 Task: Generate a 3D plot of a parametric surface with contour lines.
Action: Mouse moved to (153, 71)
Screenshot: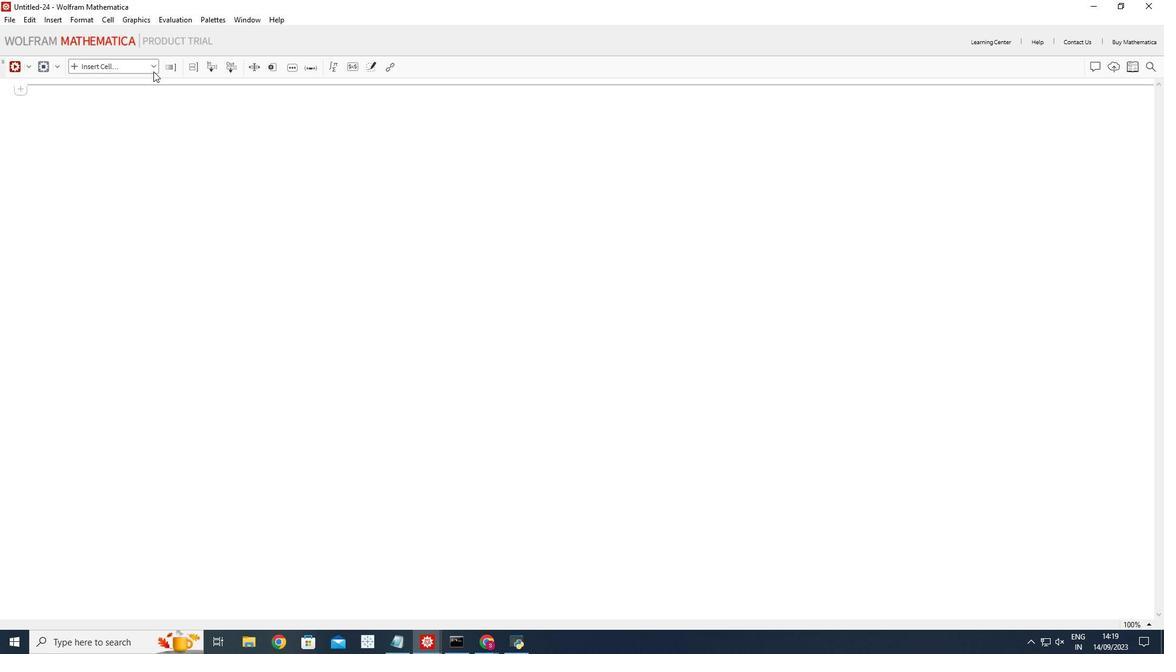 
Action: Mouse pressed left at (153, 71)
Screenshot: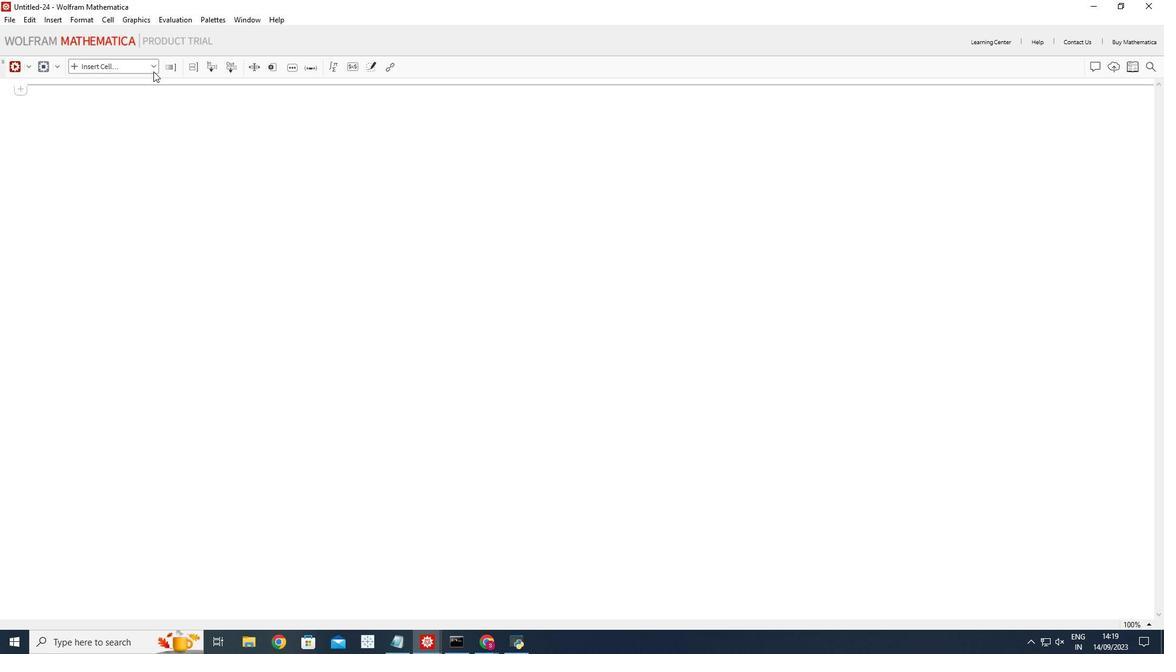 
Action: Mouse moved to (144, 90)
Screenshot: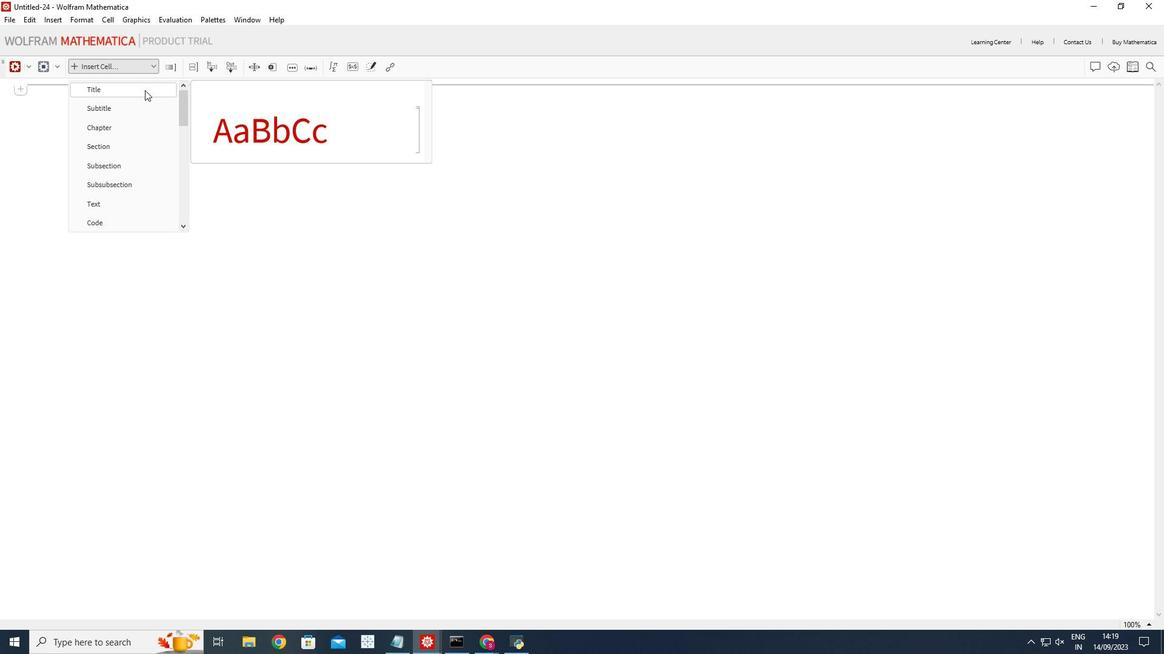 
Action: Mouse pressed left at (144, 90)
Screenshot: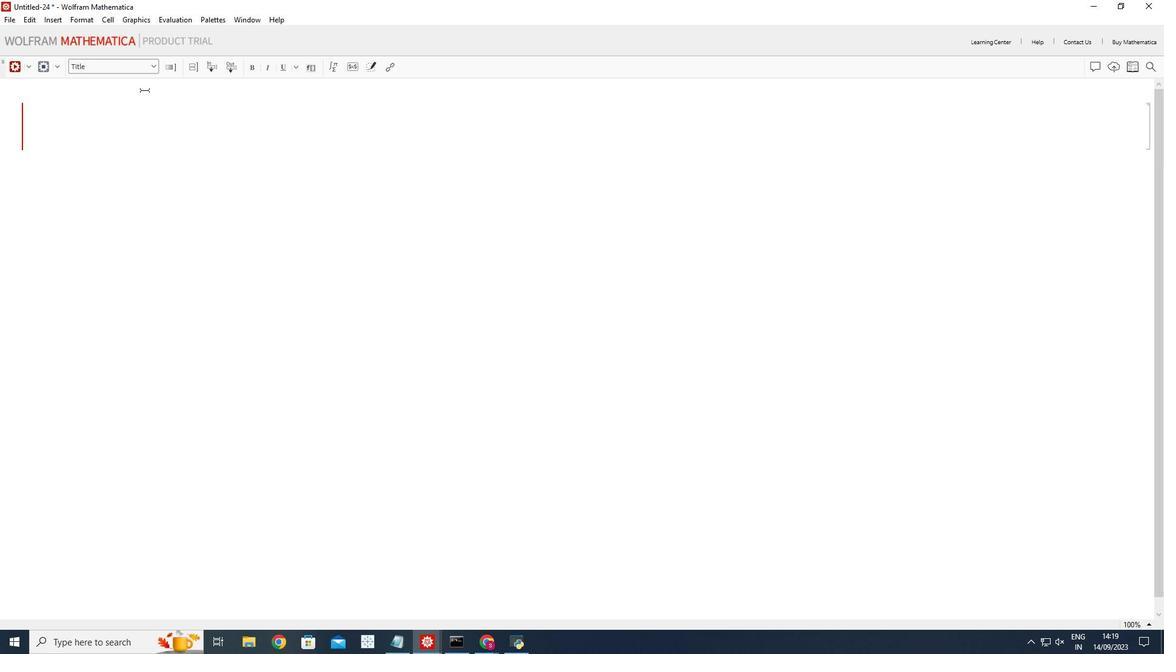 
Action: Mouse moved to (128, 116)
Screenshot: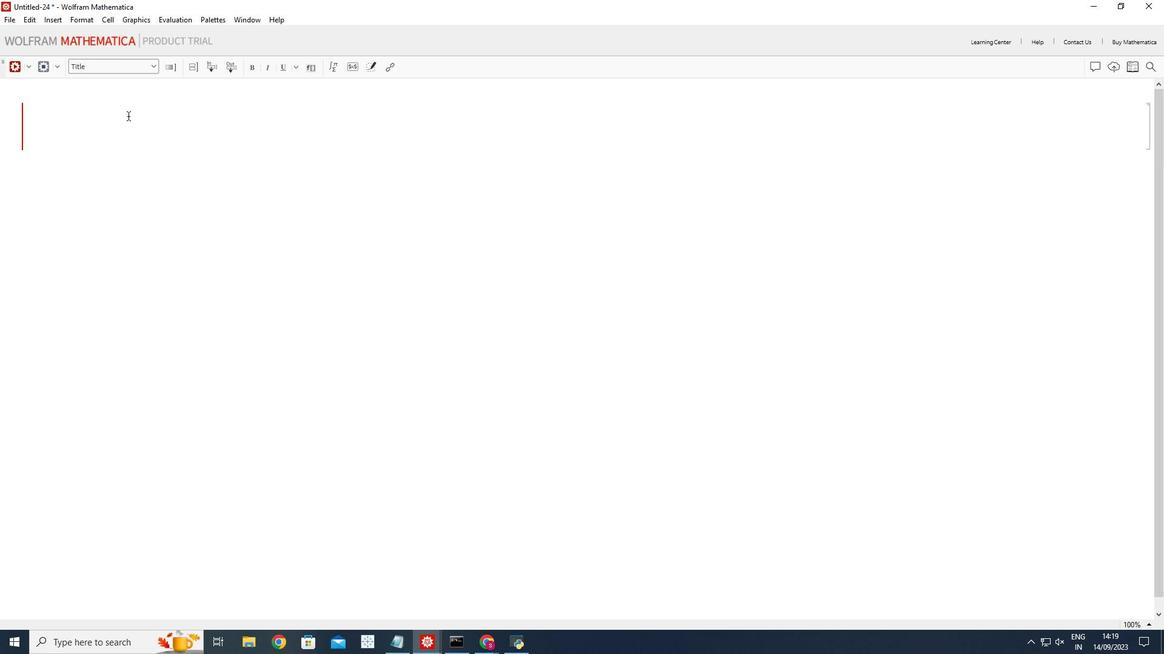 
Action: Mouse pressed left at (128, 116)
Screenshot: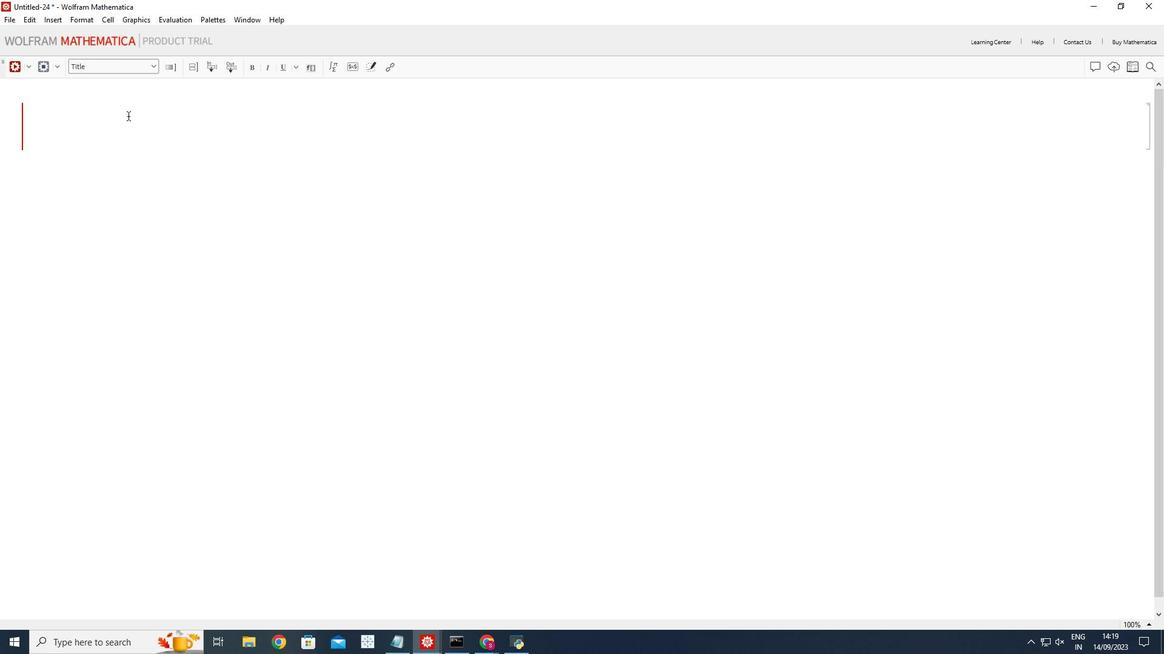 
Action: Mouse moved to (207, 257)
Screenshot: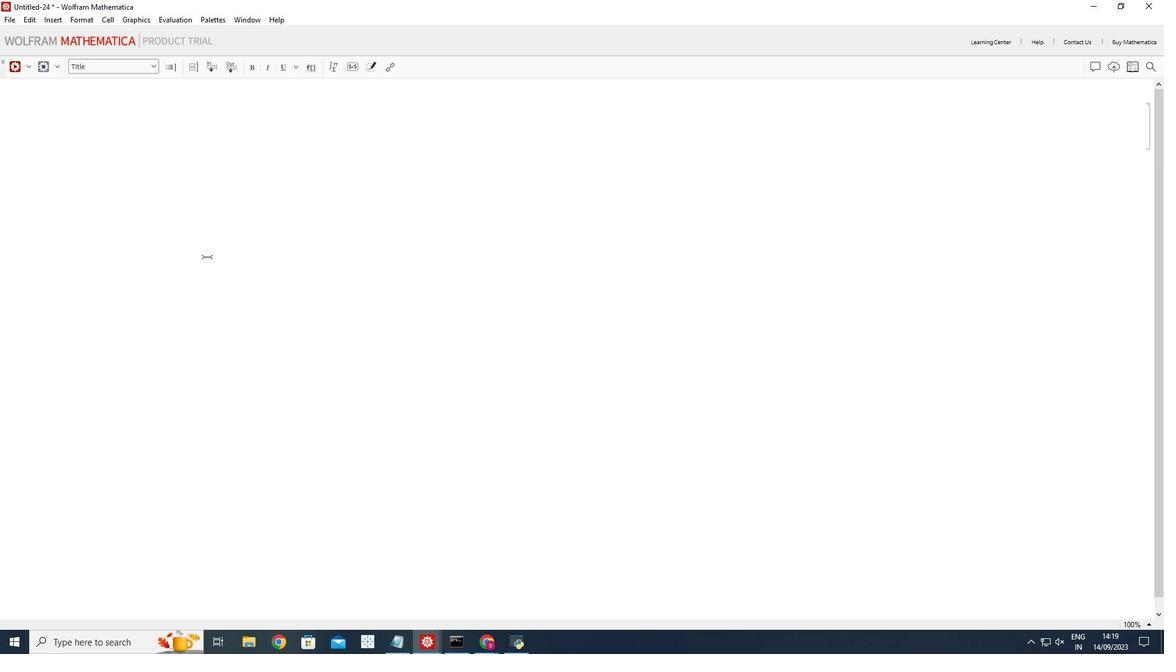 
Action: Key pressed 3<Key.shift_r>D<Key.space>plot<Key.space>of<Key.space>a<Key.space>parametric<Key.space>surface<Key.space>with<Key.space>contour<Key.space>lines
Screenshot: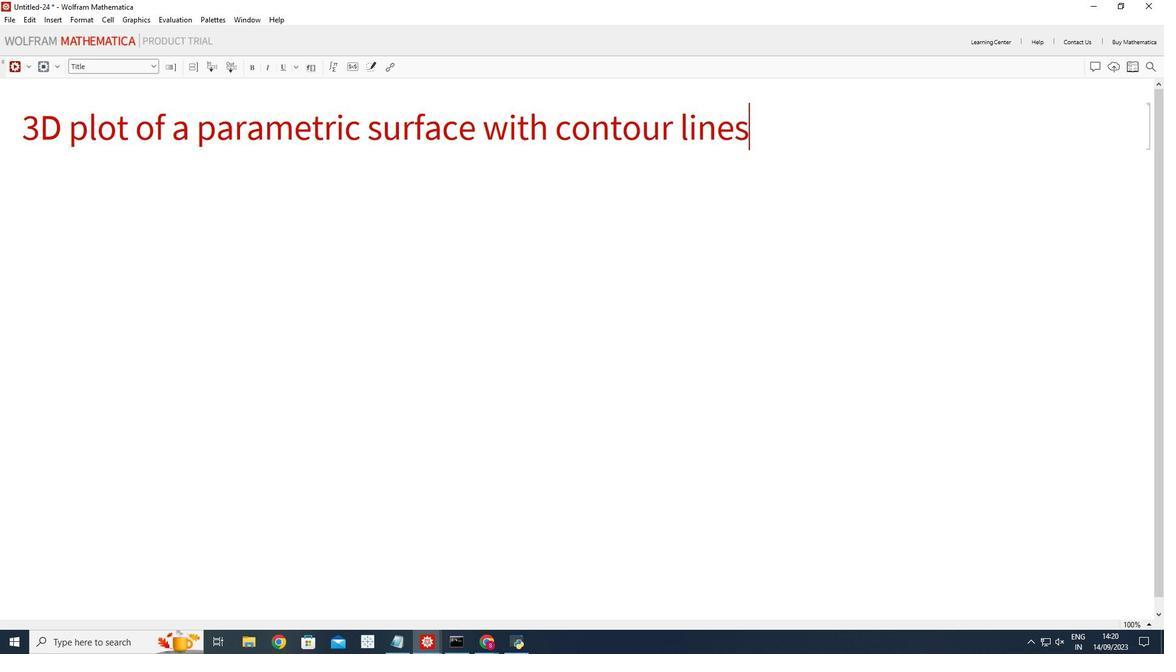 
Action: Mouse moved to (140, 249)
Screenshot: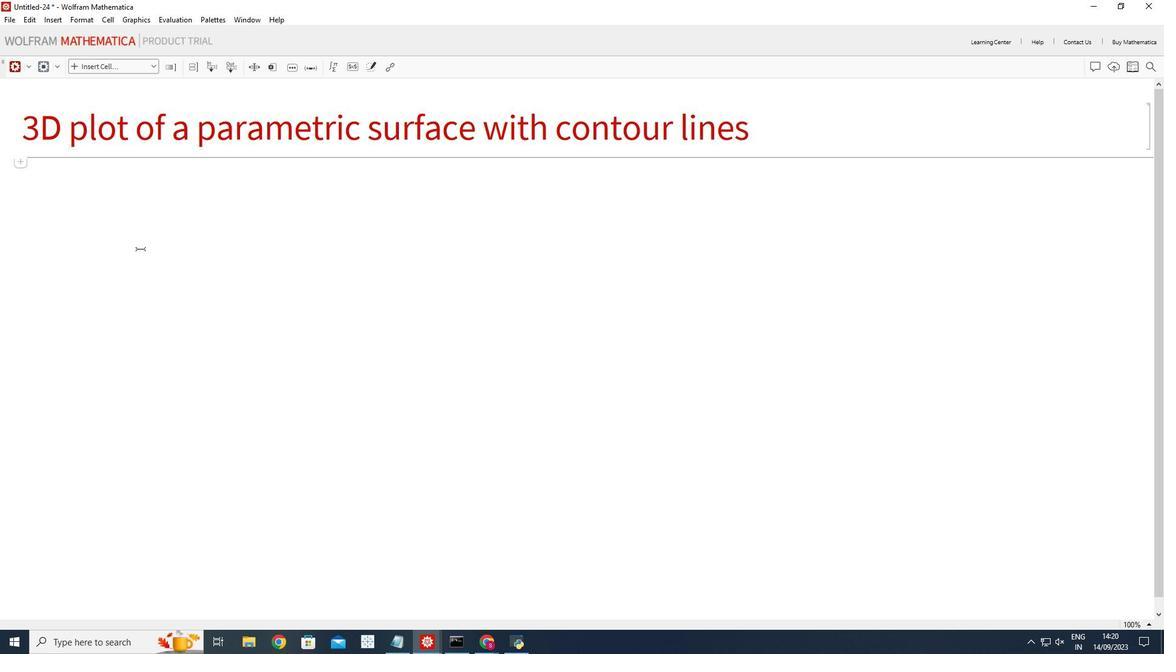 
Action: Mouse pressed left at (140, 249)
Screenshot: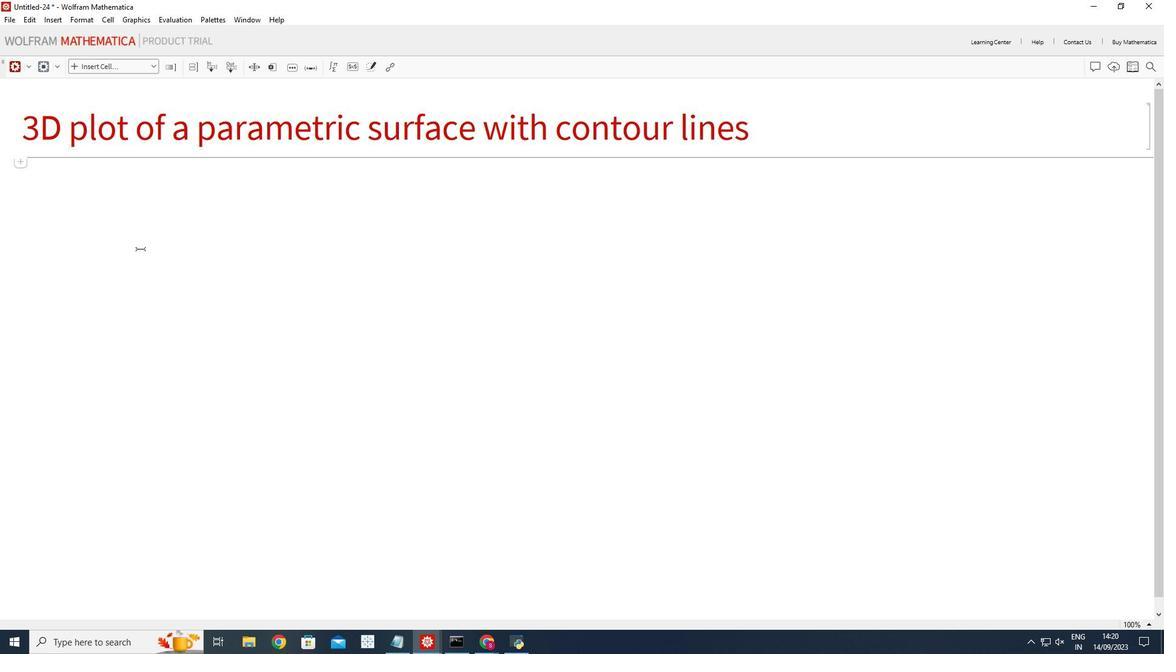 
Action: Mouse moved to (151, 68)
Screenshot: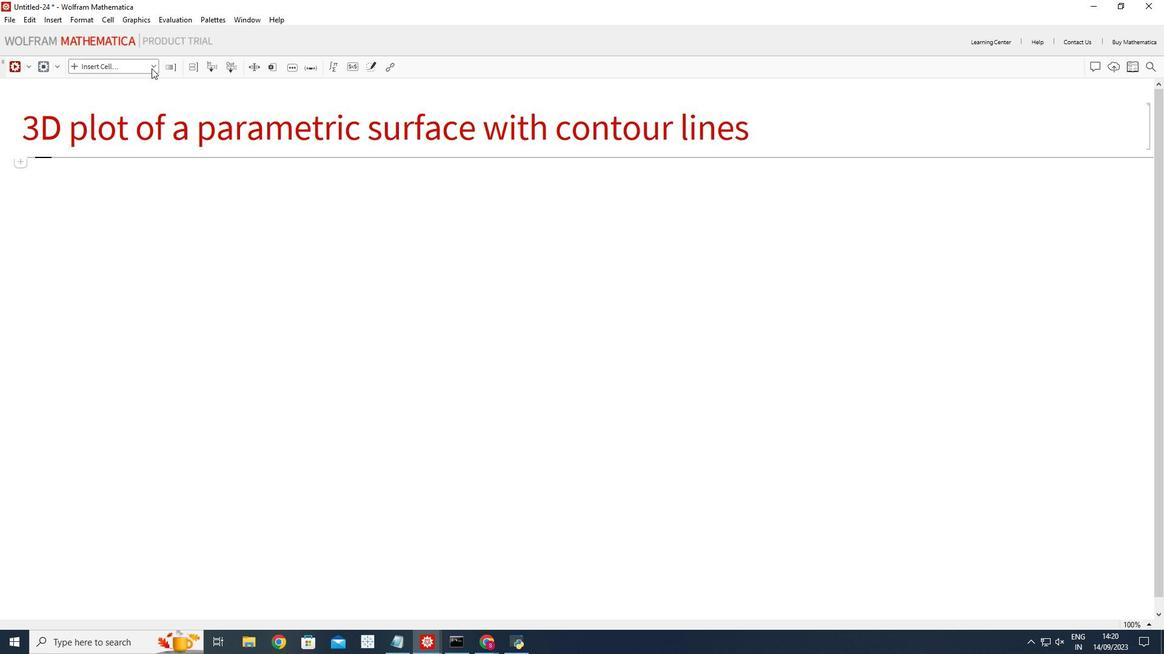 
Action: Mouse pressed left at (151, 68)
Screenshot: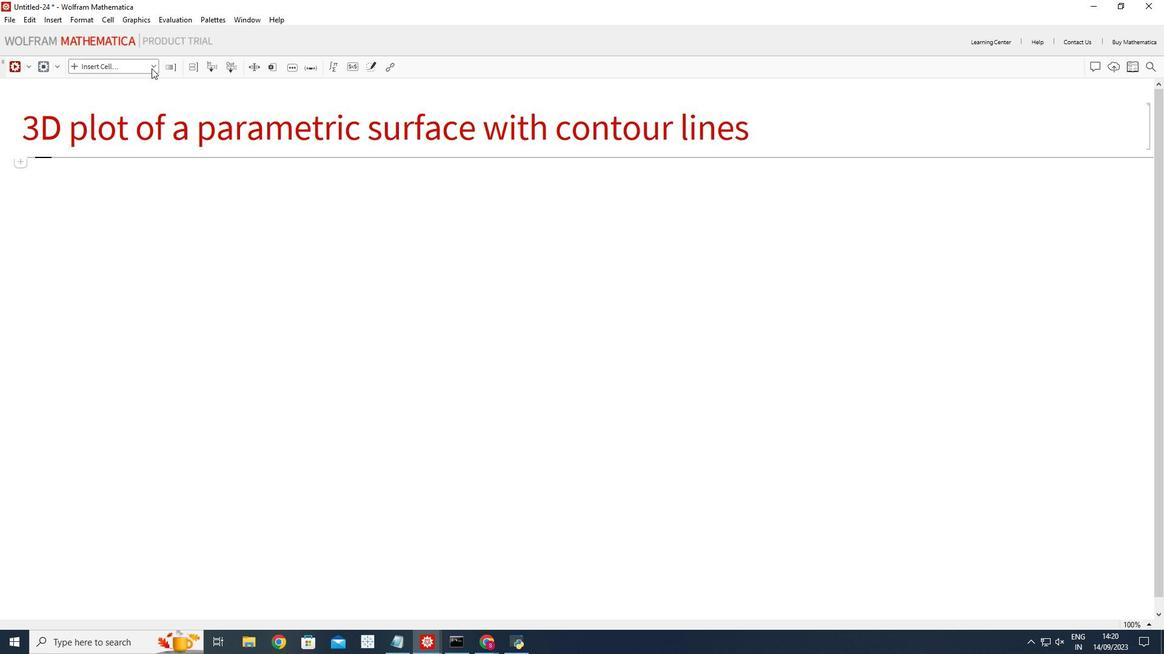 
Action: Mouse moved to (107, 221)
Screenshot: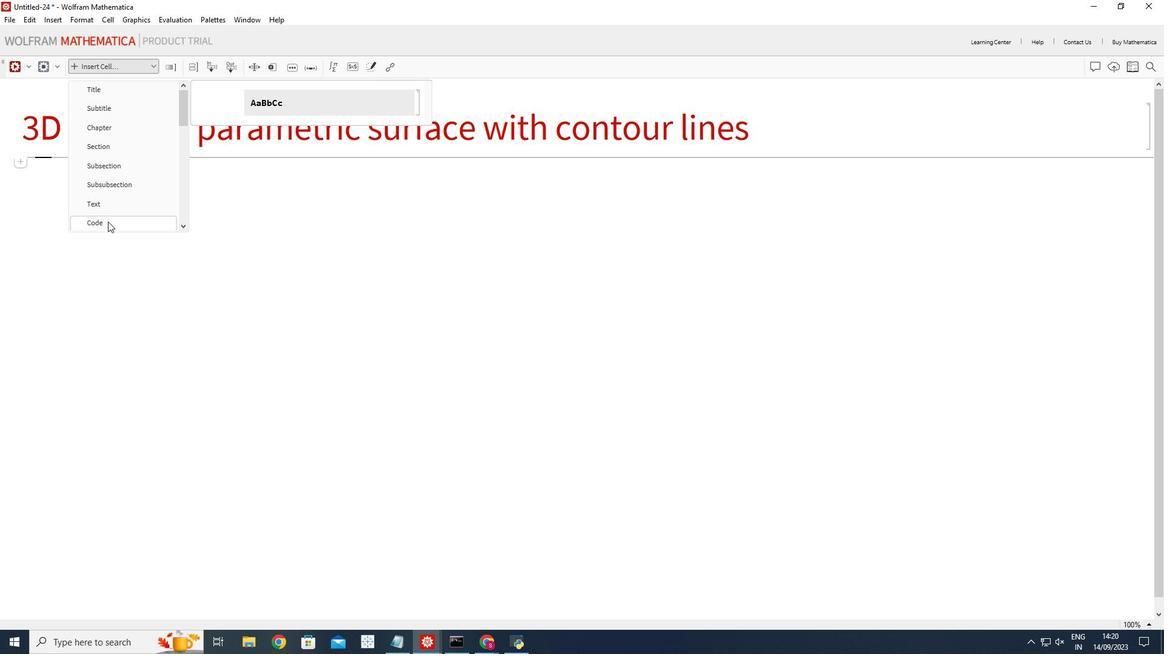 
Action: Mouse pressed left at (107, 221)
Screenshot: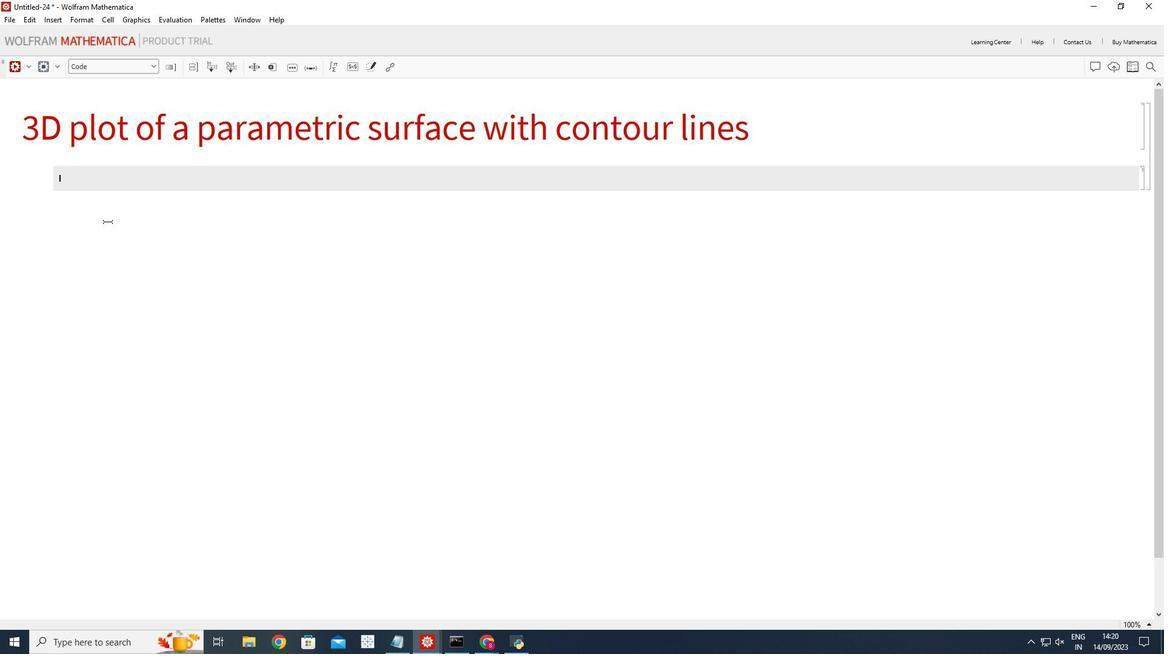 
Action: Mouse moved to (93, 175)
Screenshot: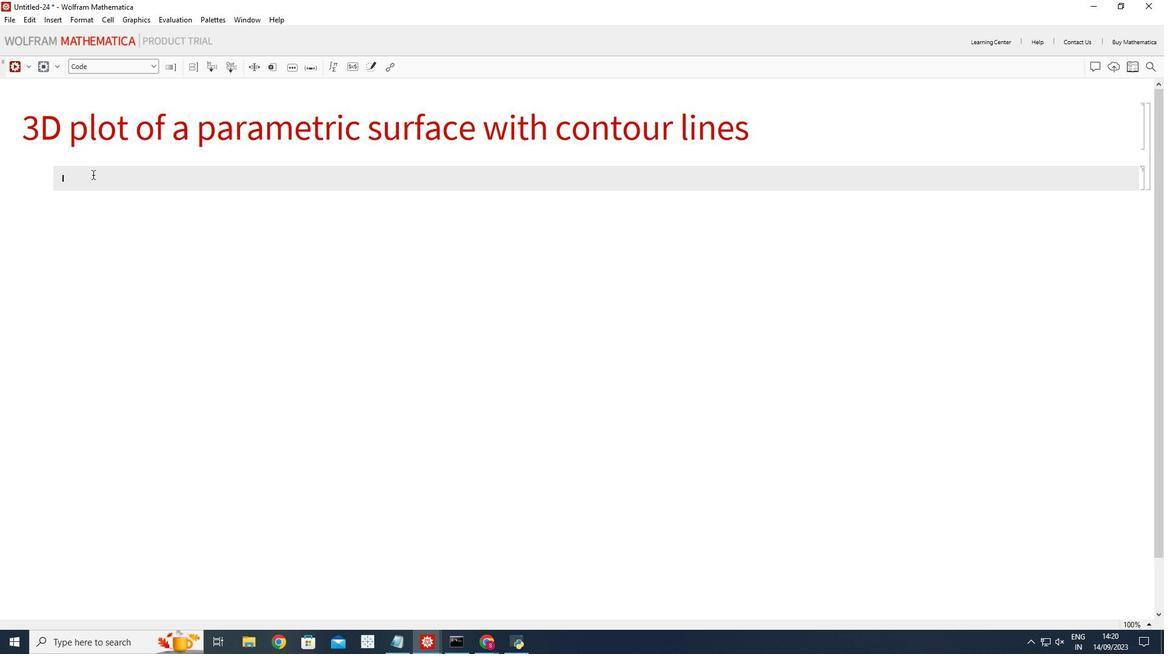 
Action: Mouse pressed left at (93, 175)
Screenshot: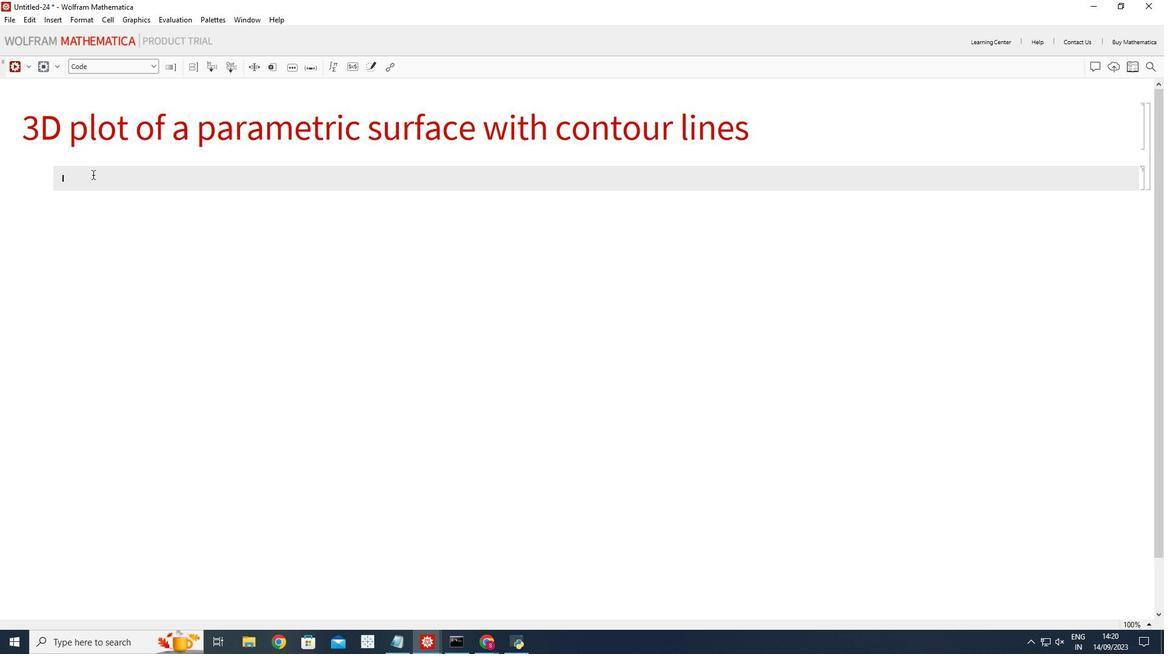 
Action: Mouse moved to (385, 304)
Screenshot: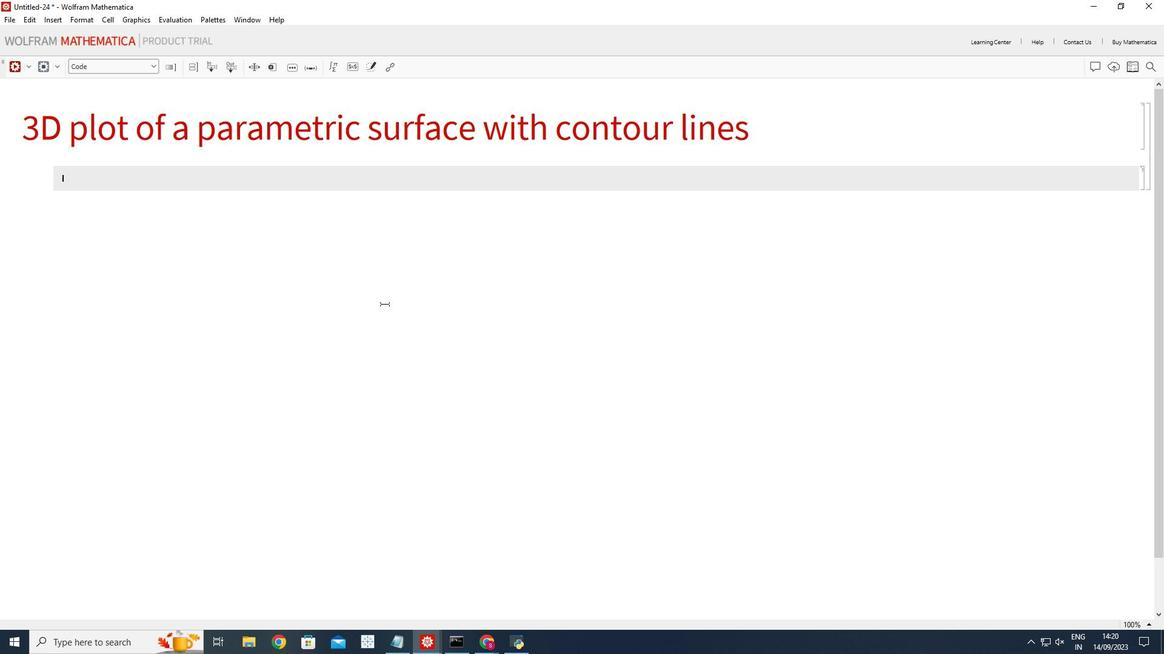 
Action: Key pressed <Key.shift_r>(8<Key.backspace><Key.shift_r>*<Key.space><Key.shift_r>Define<Key.space>the<Key.space>parametric<Key.space>equations<Key.space>for<Key.space>the<Key.space>surface<Key.space><Key.right><Key.right><Key.enter>x[u<Key.shift_r><Key.shift_r><Key.shift_r><Key.shift_r>_,v<Key.shift_r>_<Key.right><Key.space><Key.shift_r>:<Key.backspace><Key.shift_r>:=<Key.space>u<Key.enter>y[u<Key.shift_r>_,v<Key.shift_r>_<Key.right><Key.space><Key.shift_r>:=<Key.space>v<Key.enter>z[u<Key.shift_r>_,v<Key.shift_r>_<Key.right><Key.space><Key.shift_r>:=m<Key.shift_r>S<Key.backspace><Key.backspace><Key.space><Key.shift_r>Sin[u]+<Key.shift_r>Cos[v<Key.right><Key.enter><Key.enter><Key.shift_r>(*<Key.space><Key.shift_r>Generate<Key.space>the<Key.space>3<Key.shift_r>D<Key.space>plot<Key.space>of<Key.space>the<Key.space>parametric<Key.space>surface<Key.space><Key.right><Key.right><Key.enter>parametric<Key.shift_r>Plot<Key.enter>=<Key.space><Key.shift_r>Parametric<Key.shift_r>Plot3<Key.shift_r>D<Key.enter>[<Key.shift_r>{x[u,v<Key.right>,<Key.space>y[u,v<Key.right>,<Key.space>z[u,v<Key.right><Key.right>,<Key.space><Key.shift_r>{u,0,2<Key.space><Key.shift_r>Pi<Key.right>,<Key.space><Key.shift_r>{v,0,<Key.space>2<Key.space><Key.shift_r>Pi<Key.right><Key.space><Key.backspace>,<Key.space><Key.enter><Key.shift_r>Plot<Key.shift_r>Range<Key.enter><Key.shift_r>All<Key.enter>m<Key.backspace>,<Key.space><Key.shift_r>Axes<Key.shift_r>Label<Key.enter><Key.shift_r>{"<Key.shift_r>X<Key.right>.<Key.backspace>,<Key.space><Key.shift_r>"y<Key.backspace><Key.shift_r>Y<Key.right>,<Key.space><Key.shift_r>"<Key.shift_r>Z<Key.right><Key.right>,<Key.enter><Key.shift_r><Key.shift_r><Key.shift_r>Mesh<Key.shift_r>Functions<Key.enter><Key.shift_r>{<Key.shift_r>#3<Key.space><Key.shift_r>&<Key.right>,<Key.space><Key.shift_r>Mesh<Key.shift_r>Style<Key.enter><Key.space><Key.shift_r>{{<Key.shift_r>Thick,<Key.space><Key.shift_r><Key.shift_r><Key.shift_r>Red<Key.right><Key.right>,<Key.enter><Key.shift_r>Lighting<Key.enter><Key.shift_r>"<Key.shift_r><Key.shift_r><Key.shift_r><Key.shift_r>Neutral<Key.right>,<Key.space><Key.shift_r>Box<Key.shift_r>Ratios<Key.enter><Key.space><Key.shift_r>{1,1,1<Key.right><Key.right><Key.enter><Key.enter><Key.shift_r>(*<Key.space><Key.shift_r><Key.shift_r>Generate<Key.space>contour<Key.space>lines<Key.space>on<Key.space>the<Key.space>surface<Key.space><Key.right><Key.right><Key.enter>contour<Key.shift_r>Plot<Key.enter>=<Key.space><Key.shift_r>Contour<Key.shift_r>Plot[z[u,v<Key.right>,<Key.shift_r>{u,0,<Key.space>2<Key.space><Key.shift_r>Pi<Key.right>,<Key.space><Key.shift_r>{v,0,<Key.space>2<Key.space><Key.shift_r>Pi<Key.right>,<Key.enter><Key.shift_r>Contours<Key.enter><Key.backspace><Key.backspace><Key.backspace><Key.backspace><Key.backspace><Key.backspace><Key.backspace><Key.backspace><Key.backspace><Key.backspace><Key.backspace>tours<Key.space><Key.backspace>-<Key.shift_r>><Key.space><Key.shift_r>Range[-1,1,0.1<Key.right>,<Key.space><Key.enter><Key.shift_r>Contour<Key.shift_r>Styl<Key.enter><Key.space><Key.shift_r>Directive<Key.enter>[<Key.shift_r>Red,<Key.space><Key.shift_r>Opacity[0.5<Key.right><Key.right><Key.right><Key.enter><Key.enter><Key.shift_r>(*<Key.space><Key.shift_r>Combine<Key.space>the<Key.space>surface<Key.space>plot<Key.space>and<Key.space>contour<Key.space>plot<Key.space><Key.right><Key.right><Key.enter><Key.shift_r>Show[parametric<Key.shift_r>Plot<Key.enter>,<Key.space><Key.shift_r>Epilog<Key.enter><Key.space>-<Key.shift_r>><Key.space>contour<Key.shift_r>Plot[[2<Key.right><Key.right><Key.right><Key.enter><Key.shift_r><Key.enter>
Screenshot: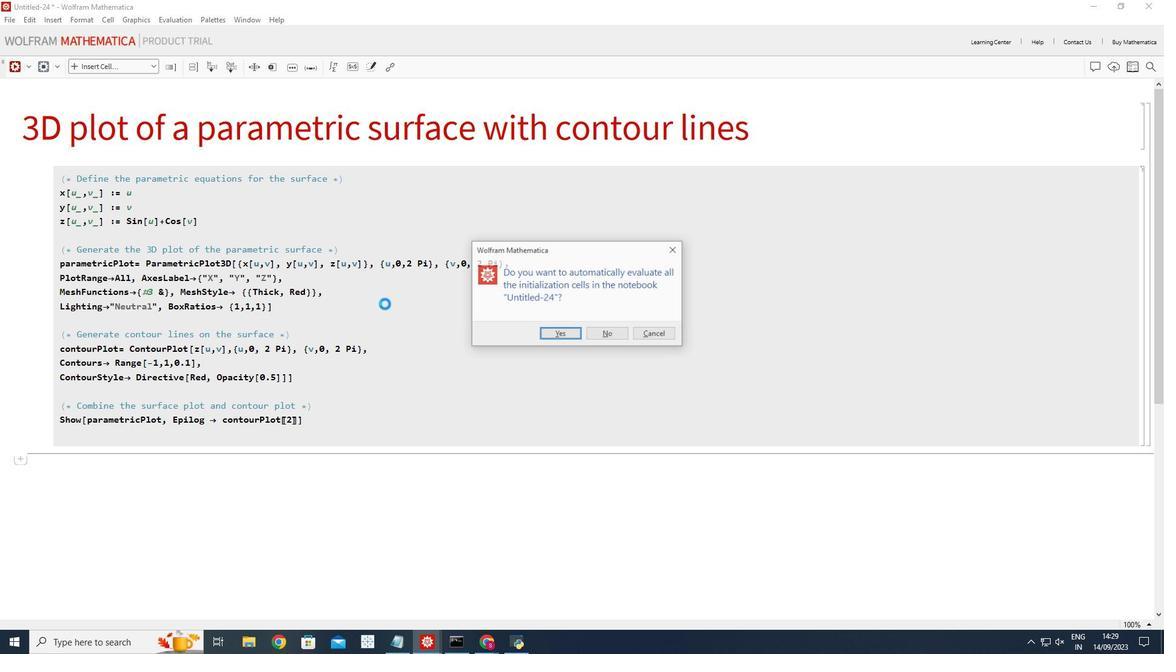 
Action: Mouse moved to (553, 331)
Screenshot: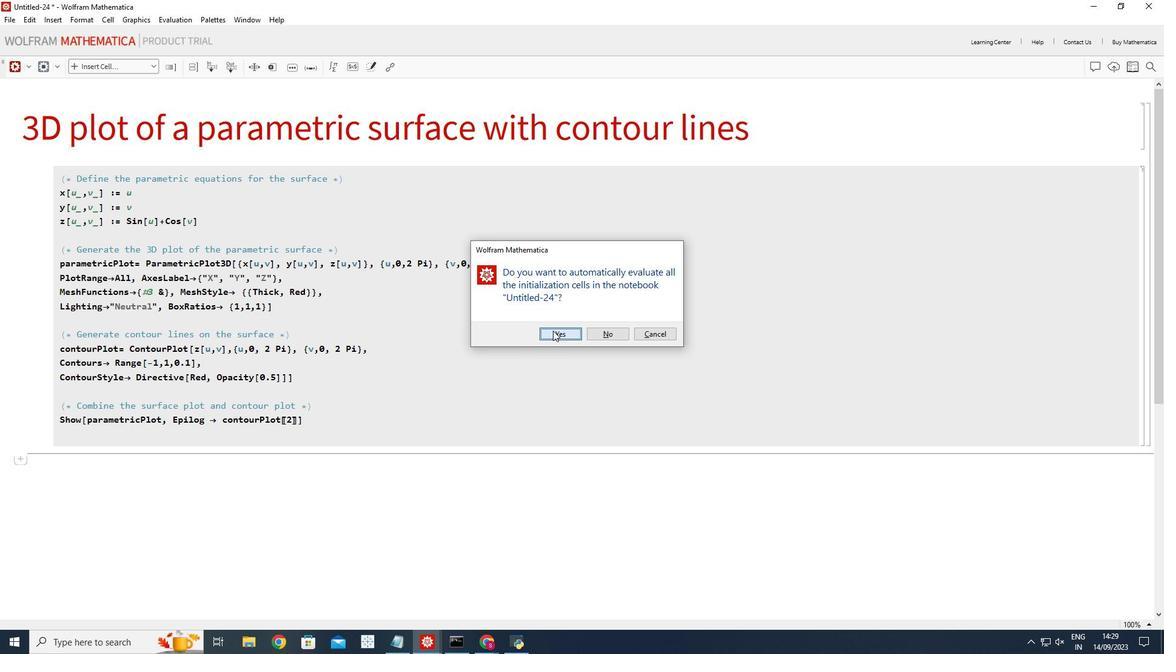 
Action: Mouse pressed left at (553, 331)
Screenshot: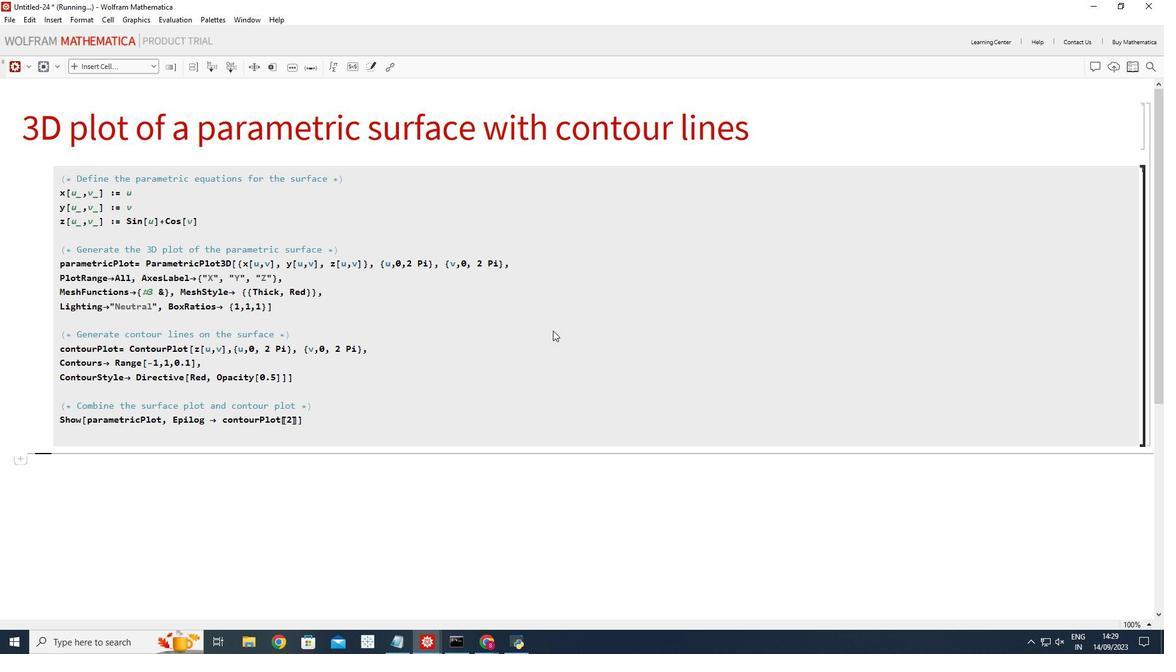 
Action: Mouse scrolled (553, 330) with delta (0, 0)
Screenshot: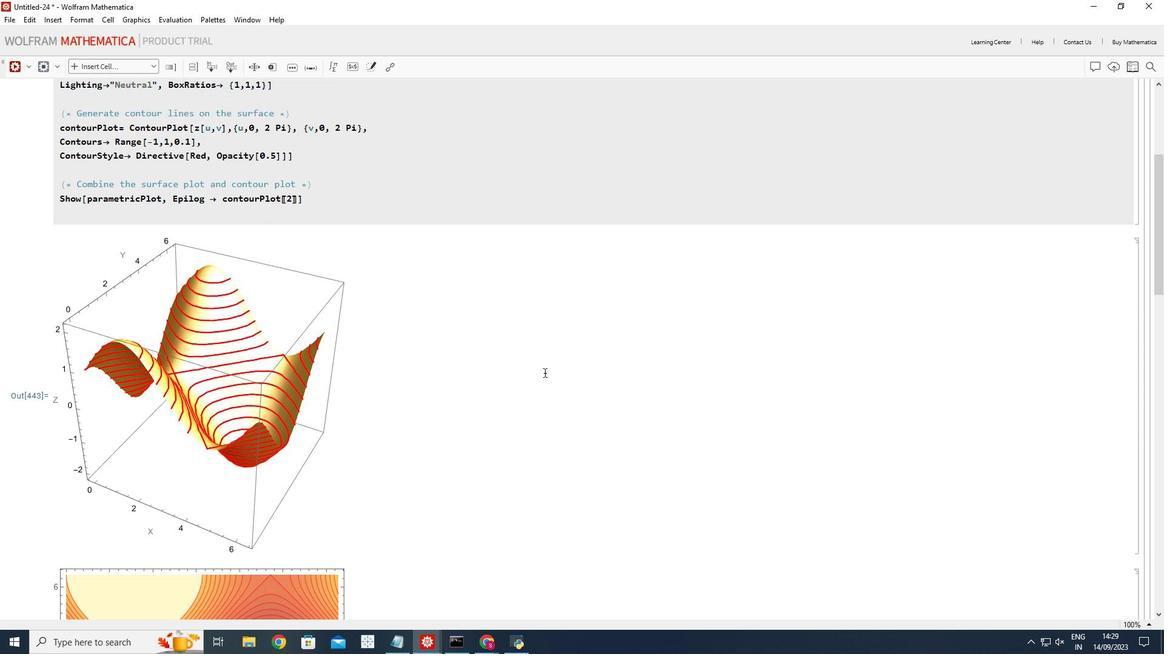
Action: Mouse moved to (545, 373)
Screenshot: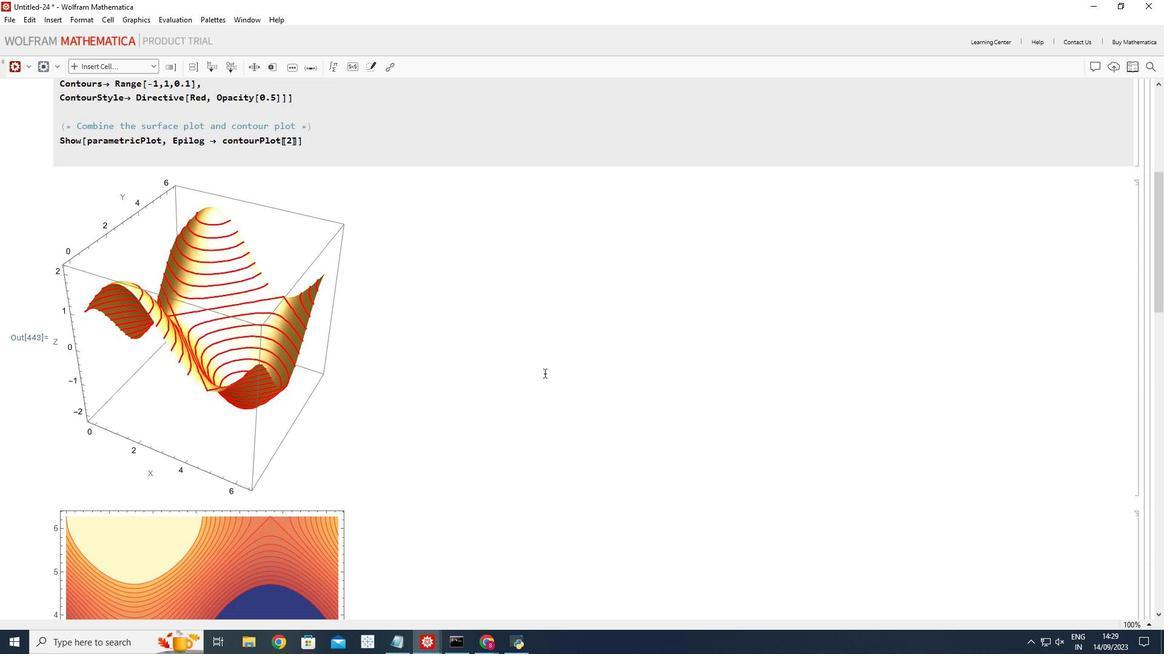 
Action: Mouse scrolled (545, 372) with delta (0, 0)
Screenshot: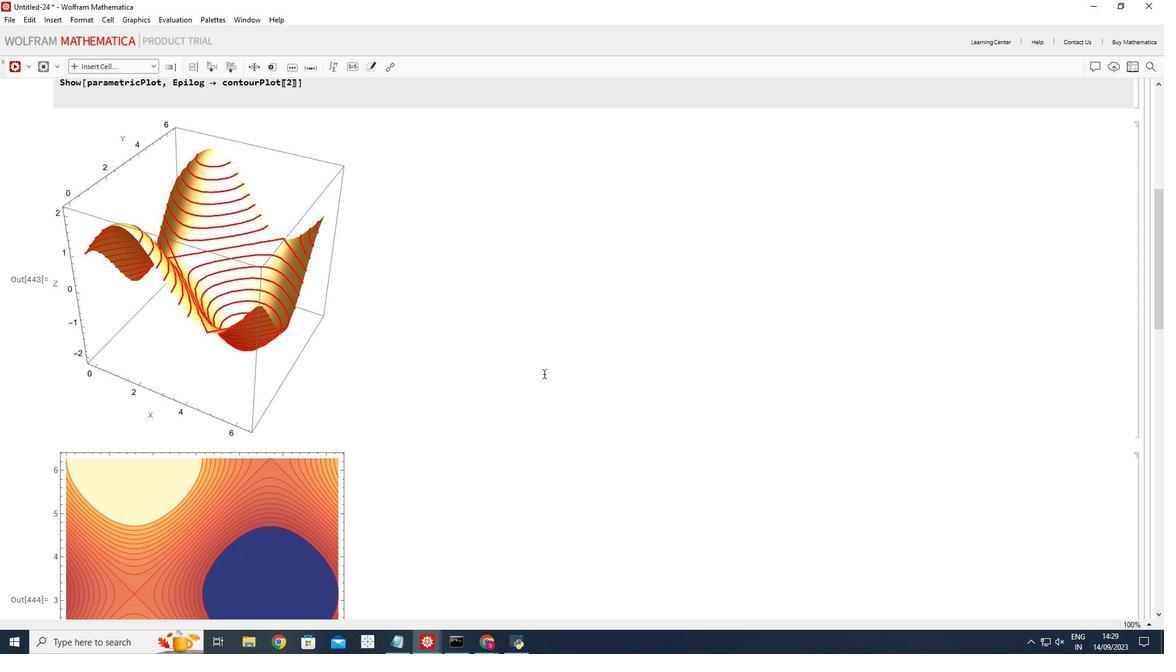 
Action: Mouse scrolled (545, 372) with delta (0, 0)
Screenshot: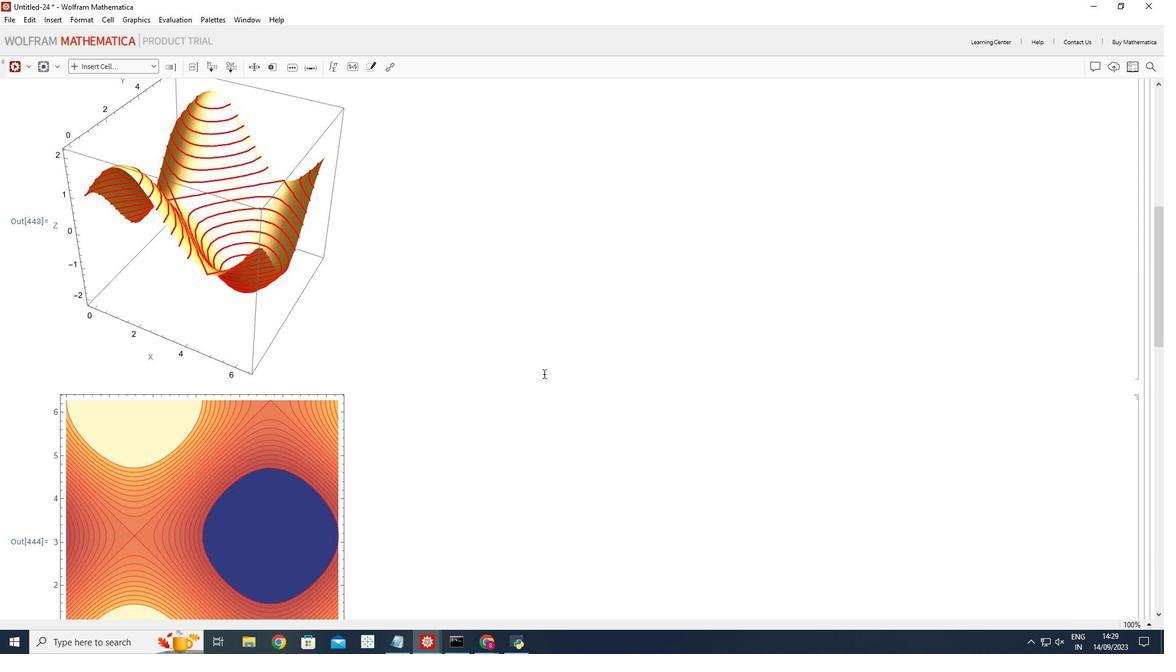 
Action: Mouse moved to (545, 374)
Screenshot: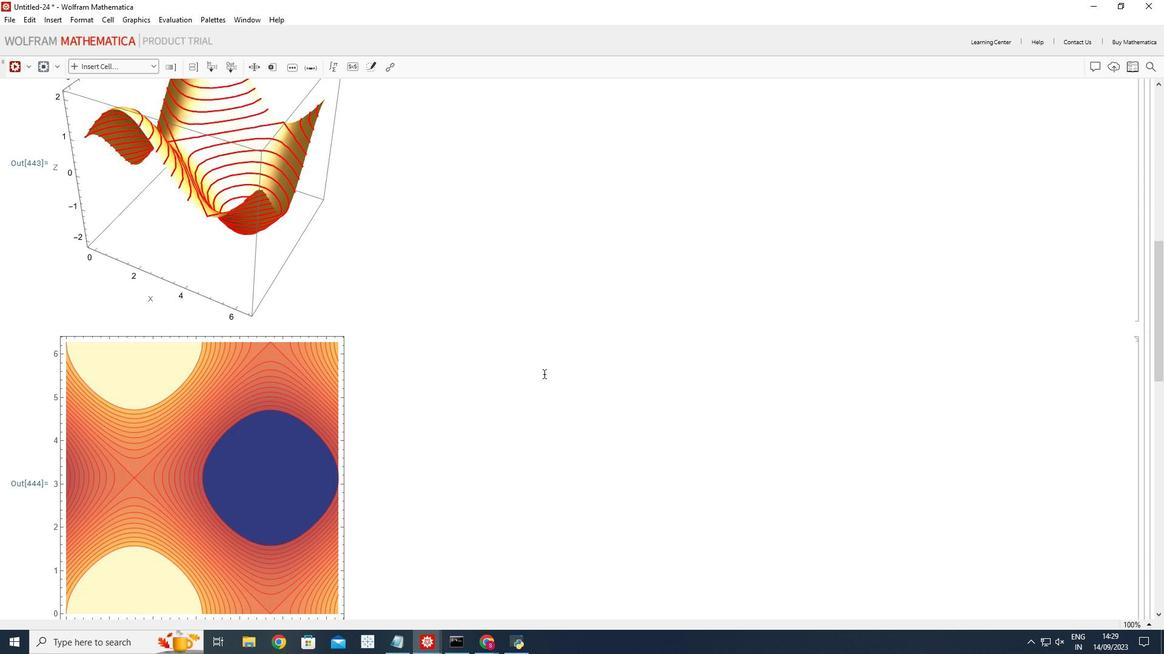 
Action: Mouse scrolled (545, 373) with delta (0, 0)
Screenshot: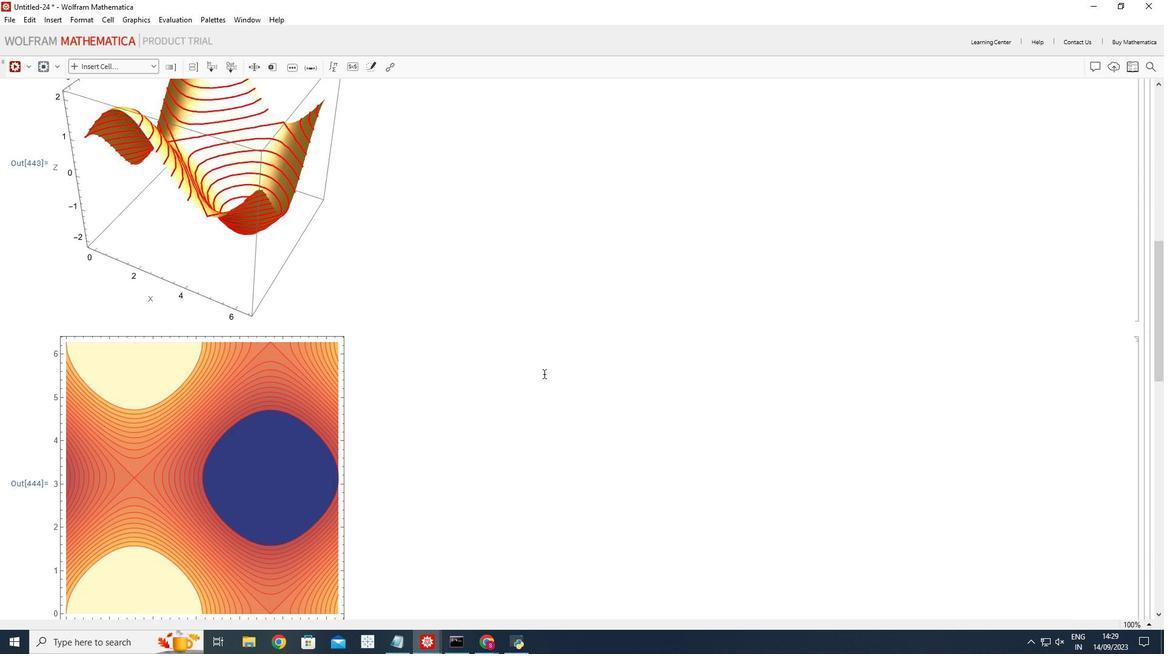 
Action: Mouse moved to (544, 374)
Screenshot: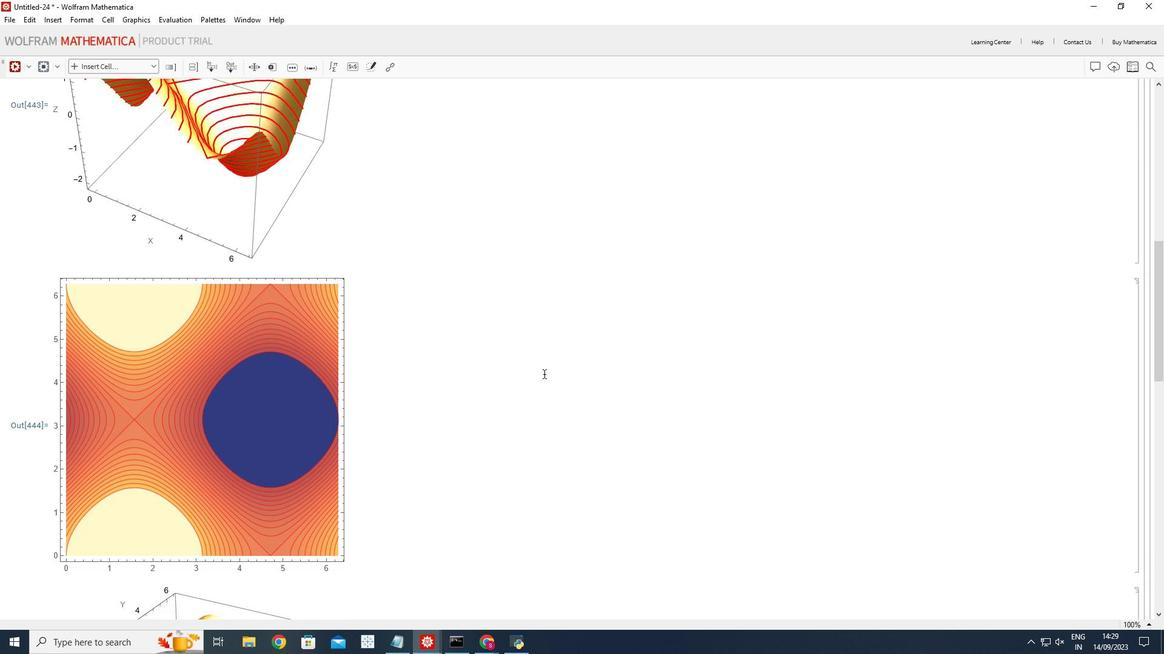 
Action: Mouse scrolled (544, 374) with delta (0, 0)
Screenshot: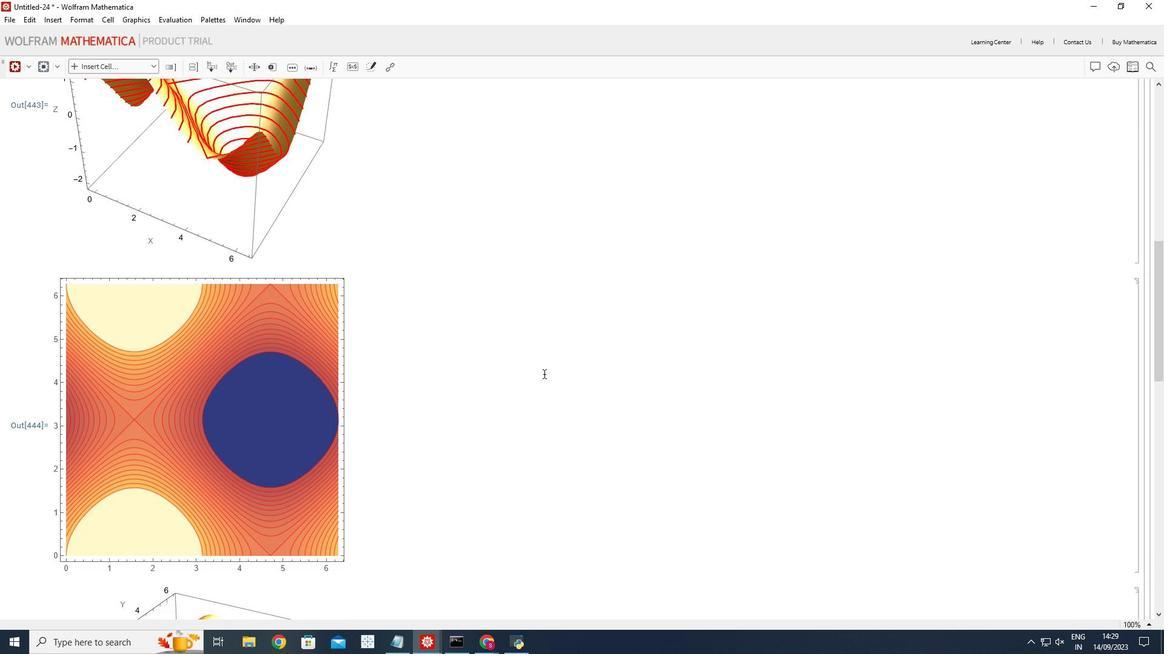 
Action: Mouse scrolled (544, 374) with delta (0, 0)
Screenshot: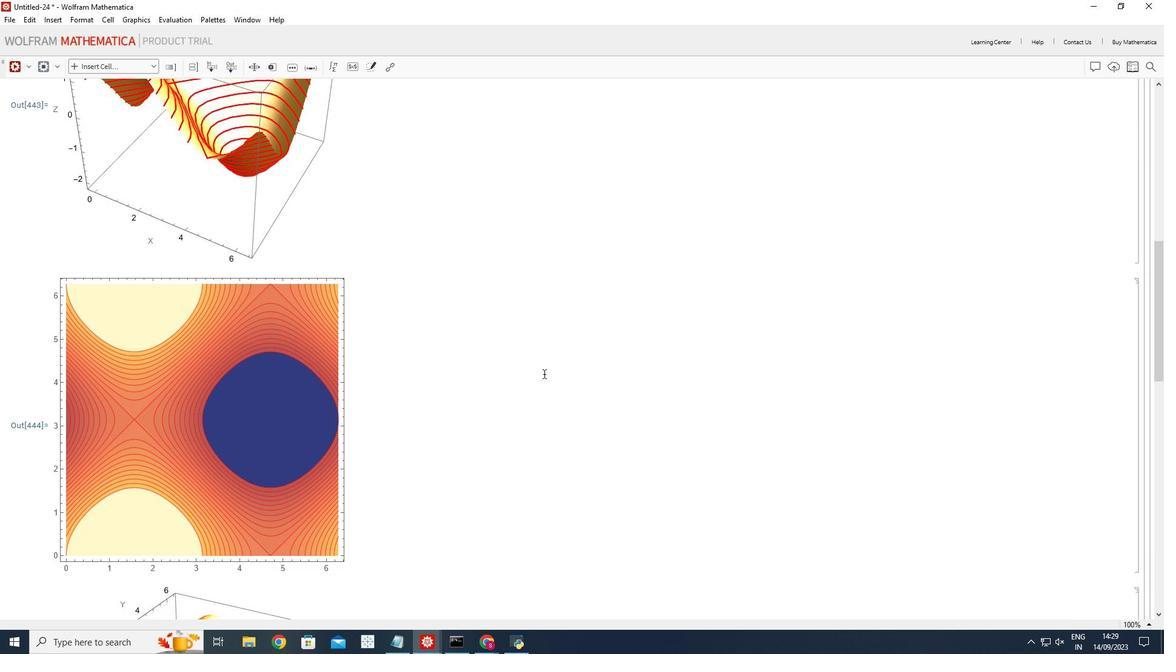 
Action: Mouse scrolled (544, 374) with delta (0, 0)
Screenshot: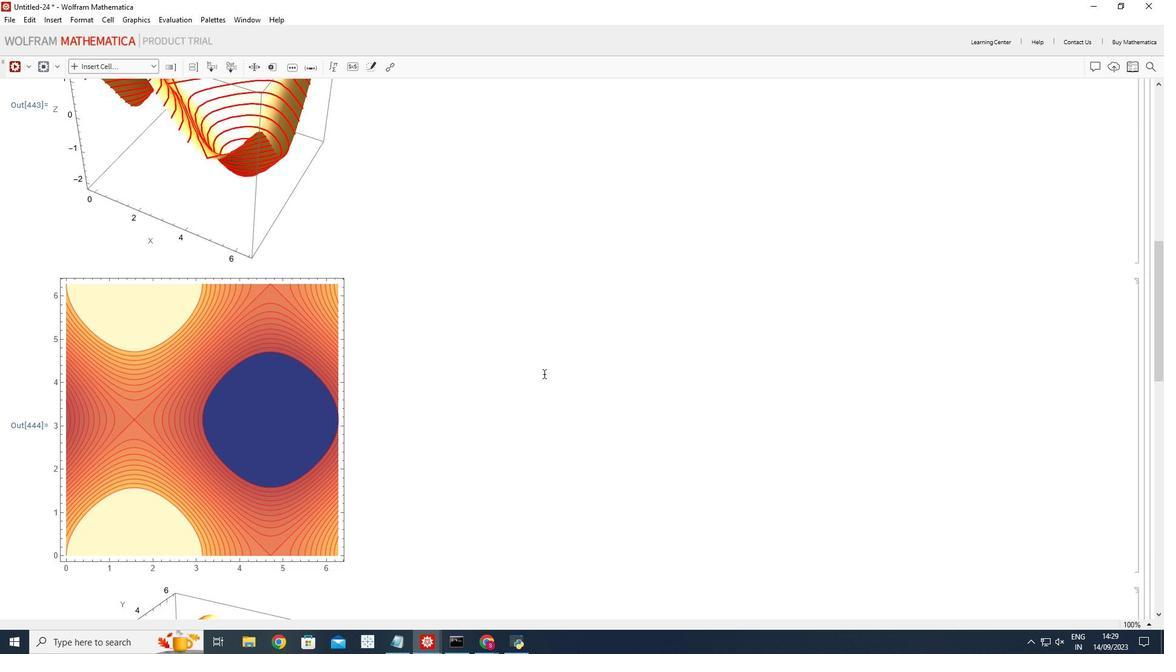 
Action: Mouse scrolled (544, 374) with delta (0, 0)
Screenshot: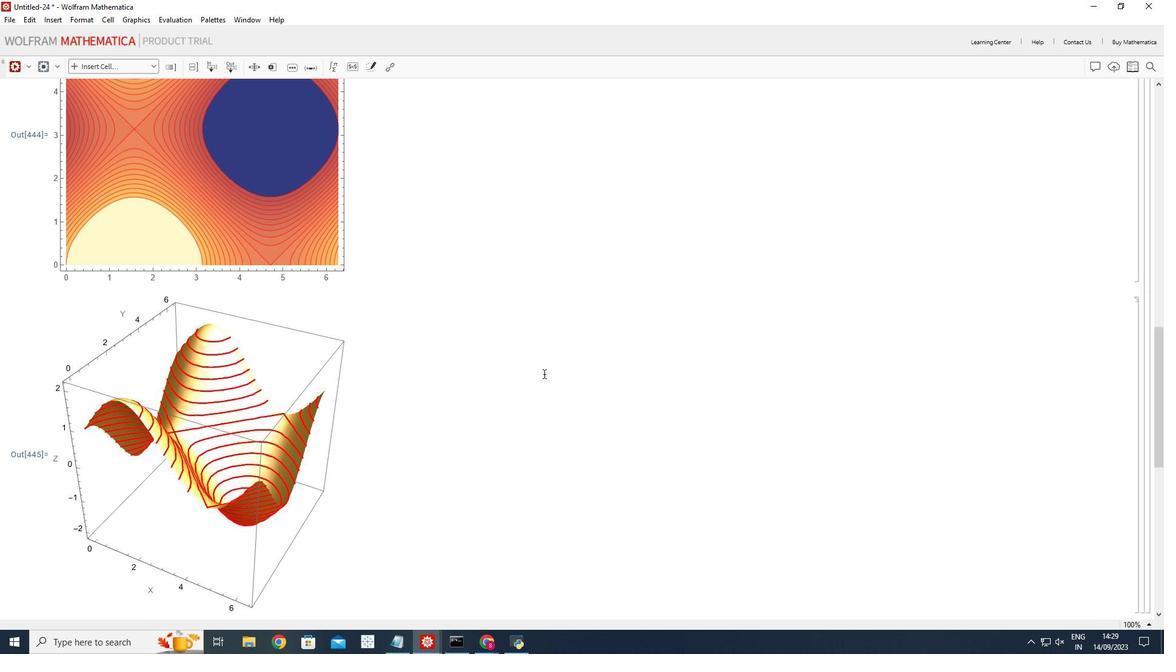 
Action: Mouse scrolled (544, 374) with delta (0, 0)
Screenshot: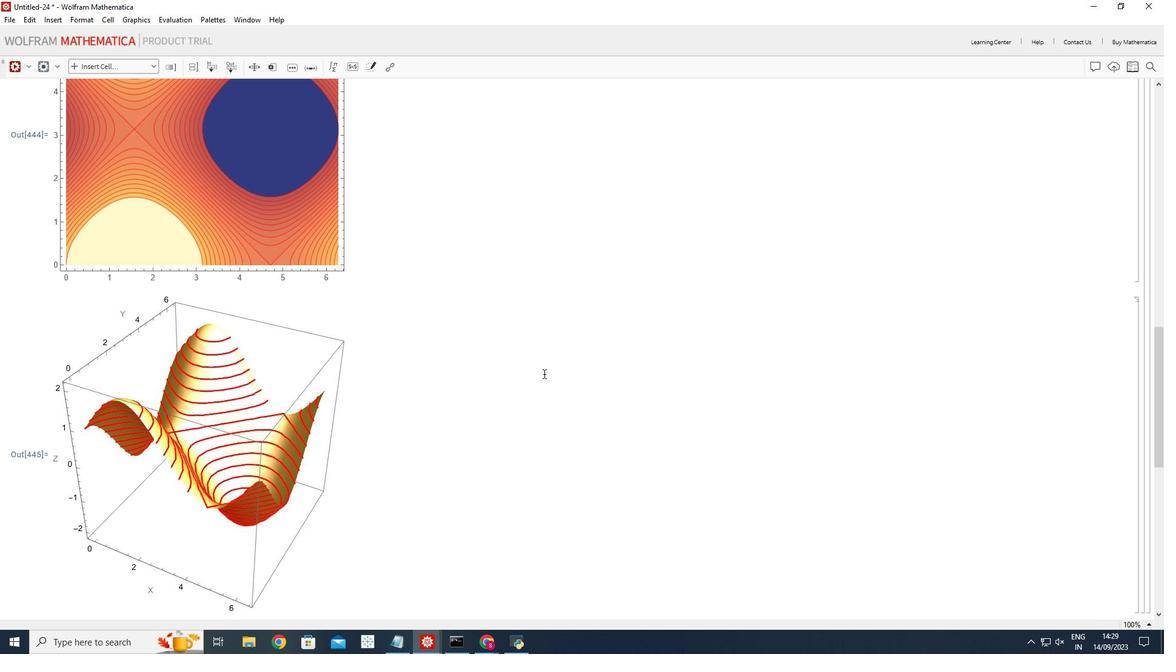 
Action: Mouse scrolled (544, 374) with delta (0, 0)
Screenshot: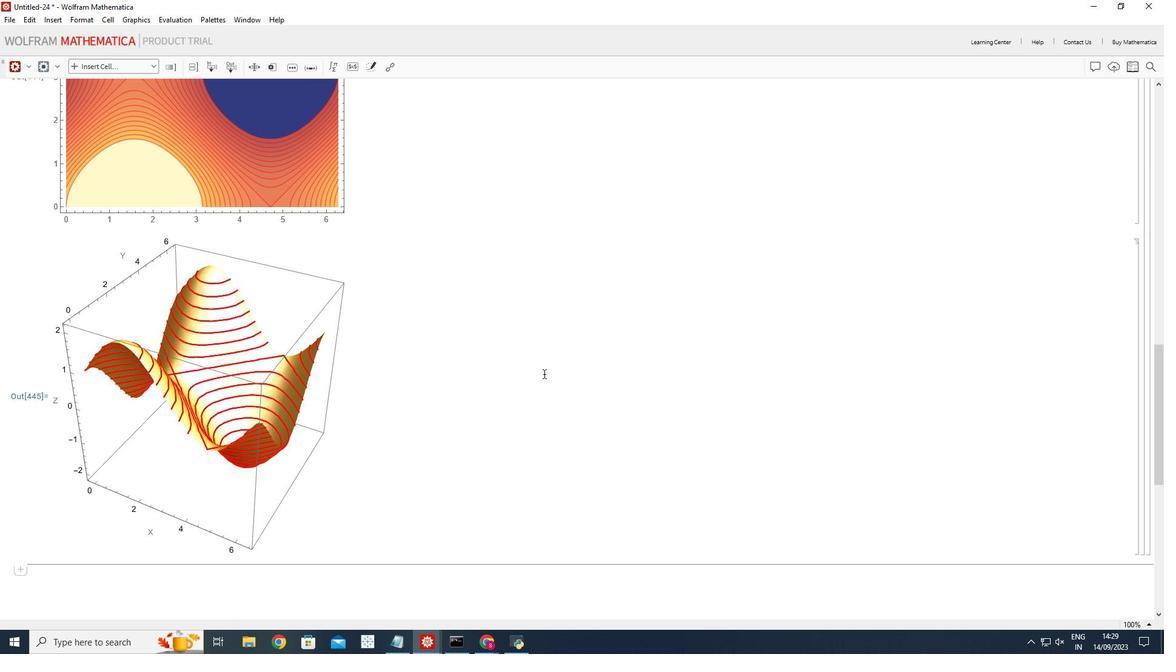 
Action: Mouse scrolled (544, 374) with delta (0, 0)
Screenshot: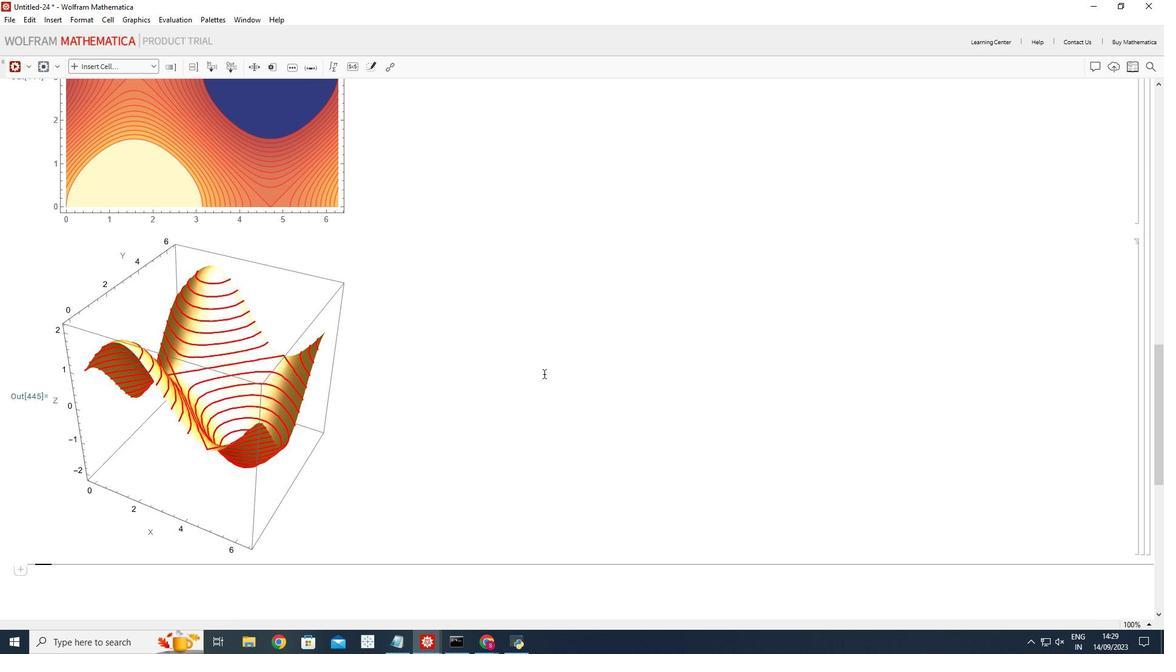 
Action: Mouse scrolled (544, 374) with delta (0, 0)
Screenshot: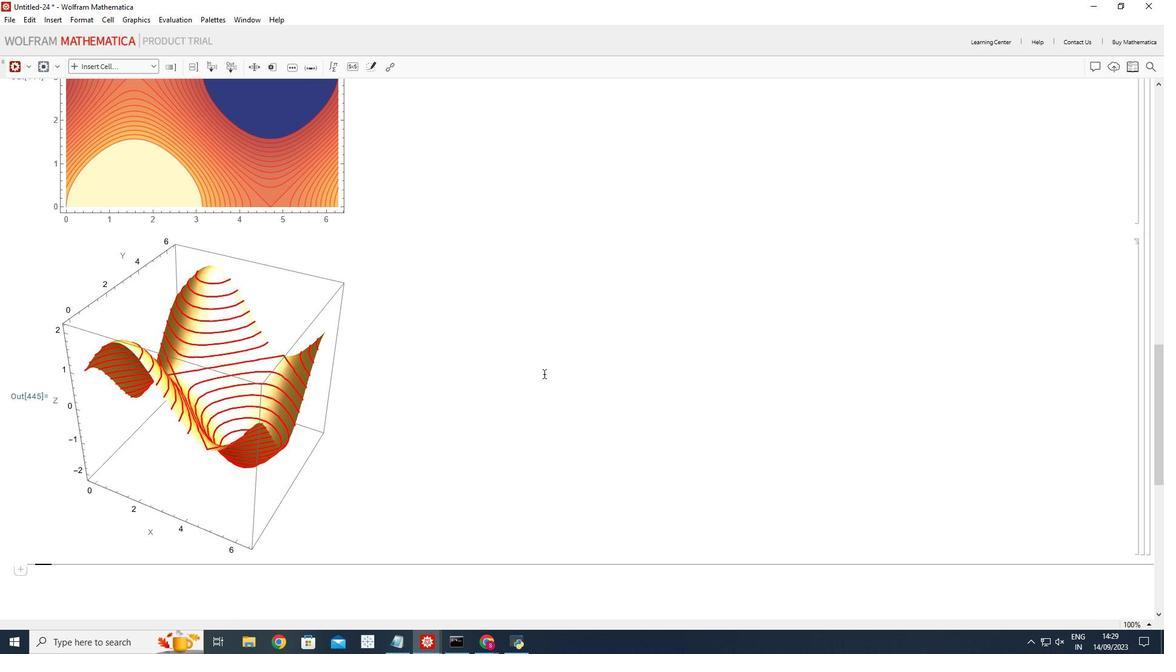 
Action: Mouse scrolled (544, 374) with delta (0, 0)
Screenshot: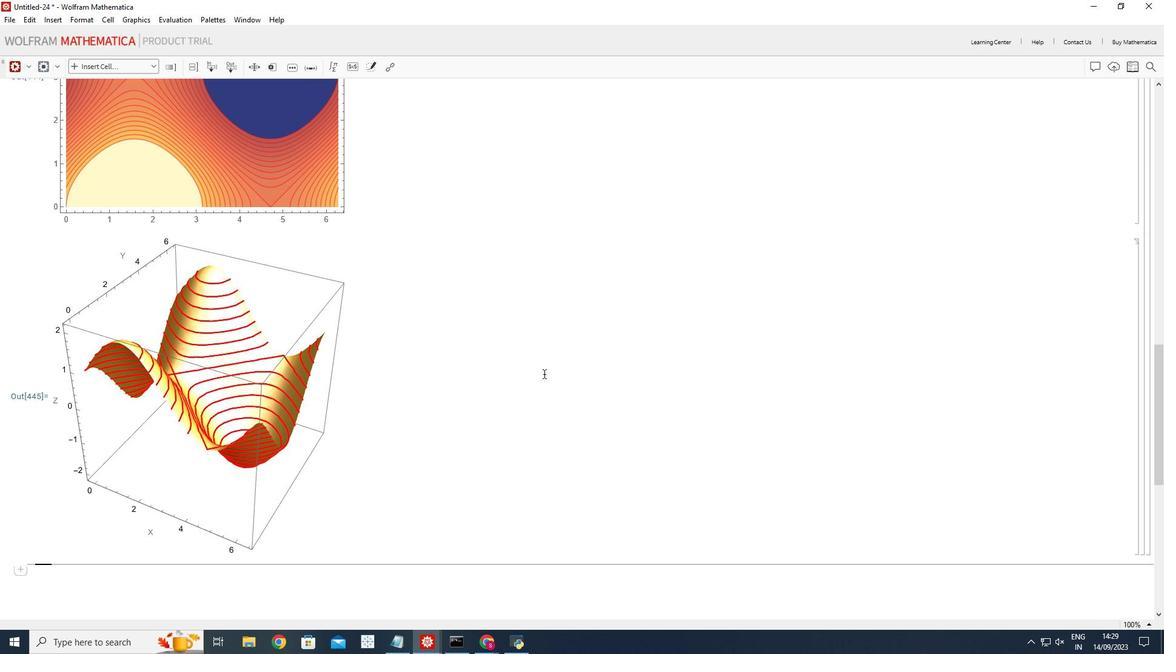 
Action: Mouse scrolled (544, 374) with delta (0, 0)
Screenshot: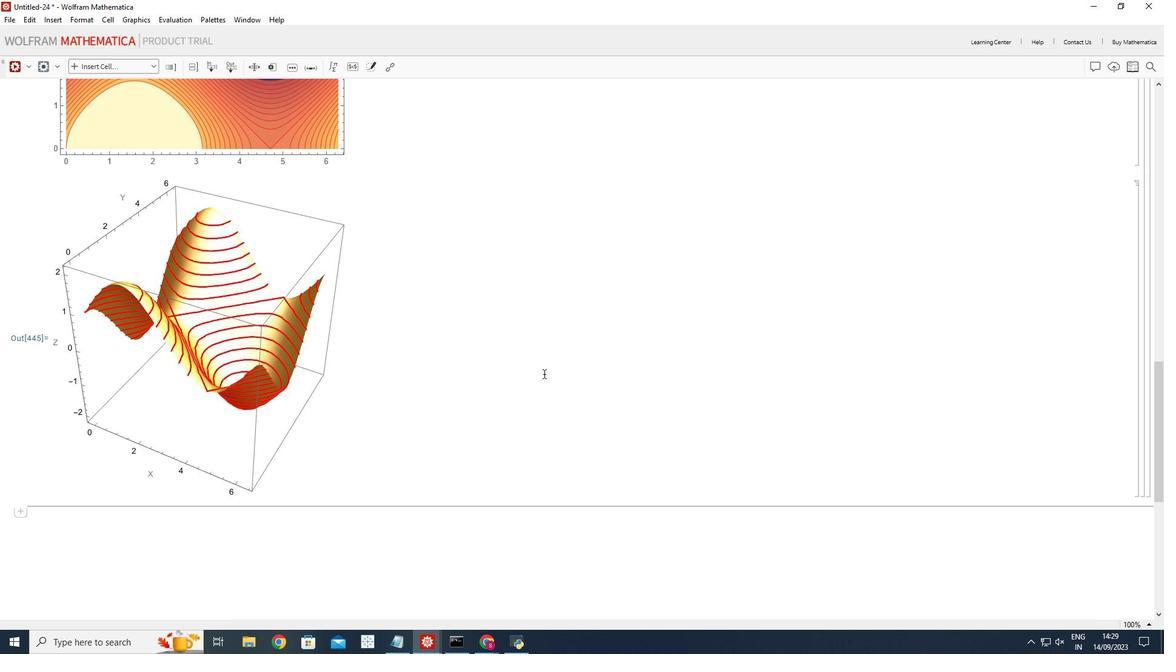 
Action: Mouse scrolled (544, 375) with delta (0, 0)
Screenshot: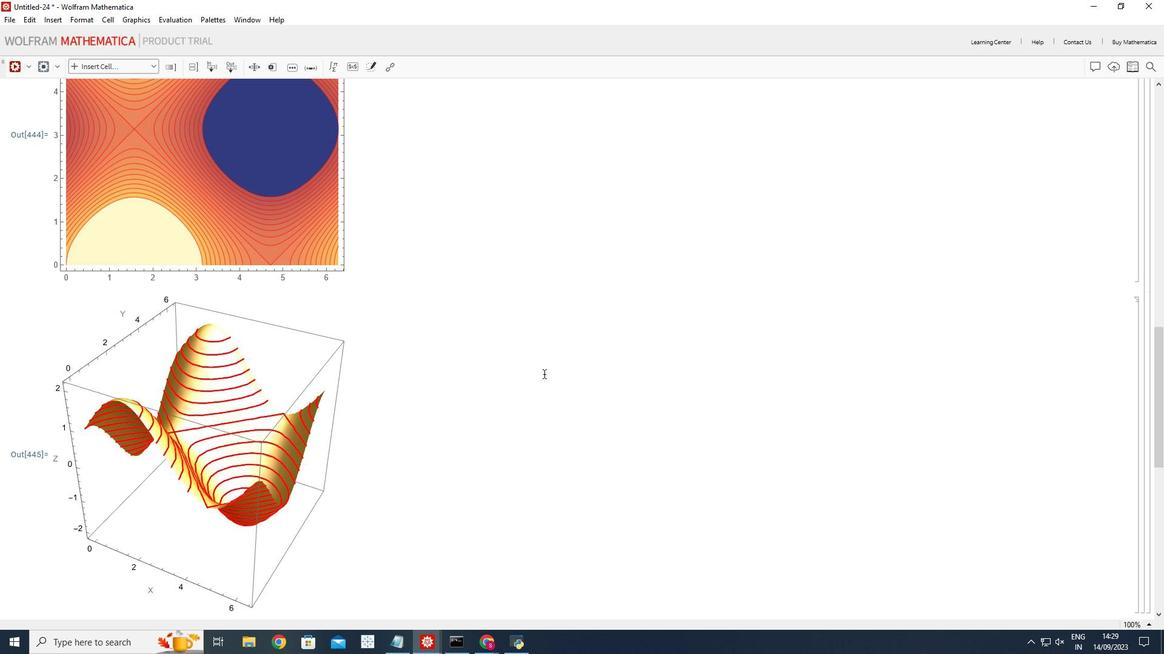 
Action: Mouse scrolled (544, 375) with delta (0, 0)
Screenshot: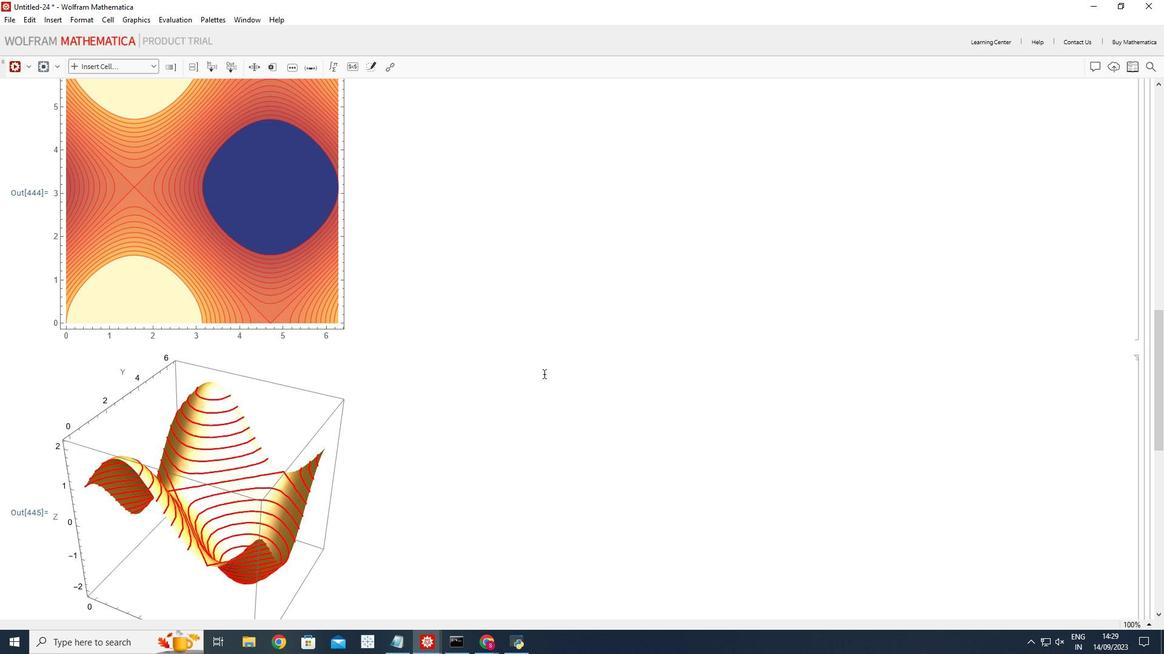 
Action: Mouse scrolled (544, 375) with delta (0, 0)
Screenshot: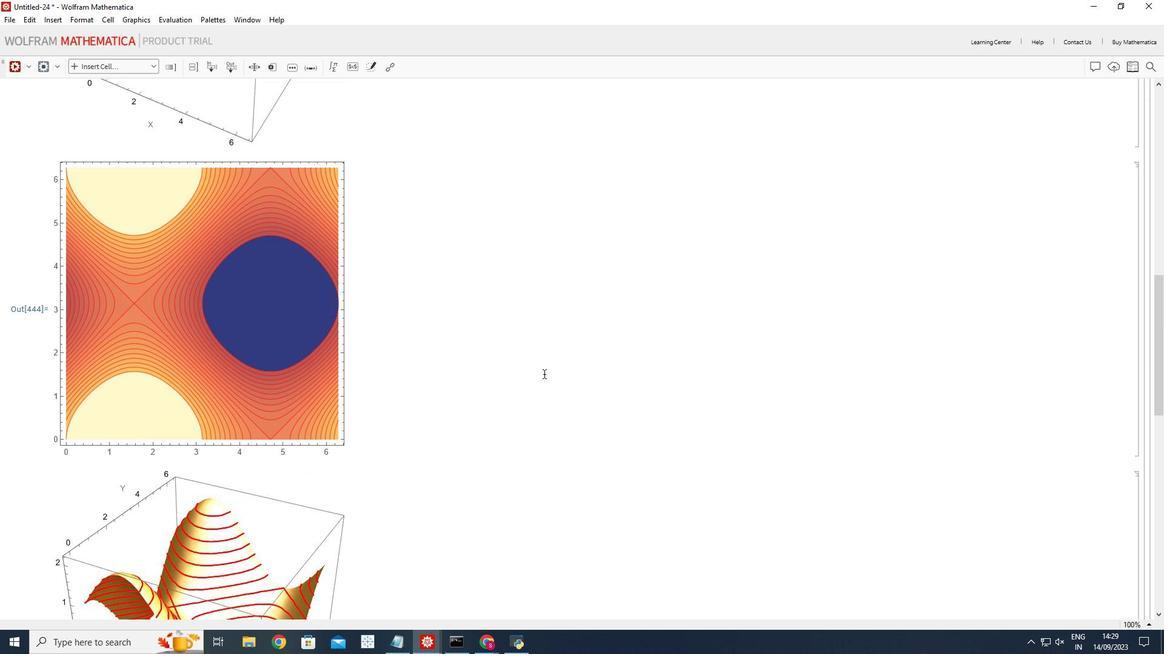 
Action: Mouse scrolled (544, 375) with delta (0, 0)
Screenshot: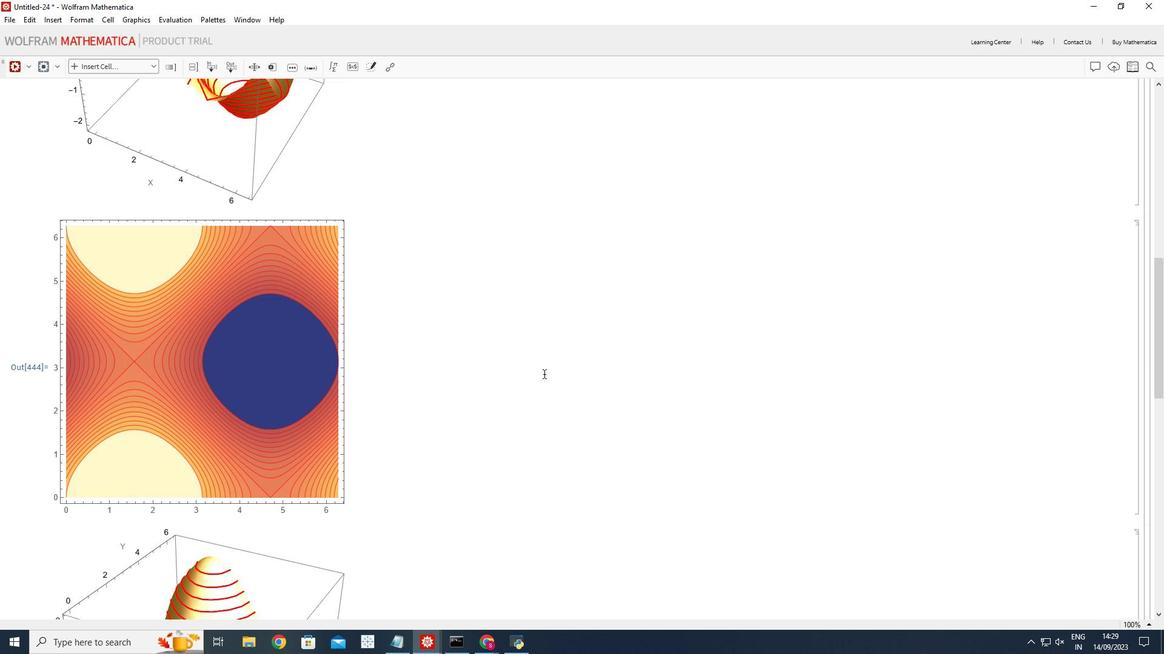 
Action: Mouse scrolled (544, 375) with delta (0, 0)
Screenshot: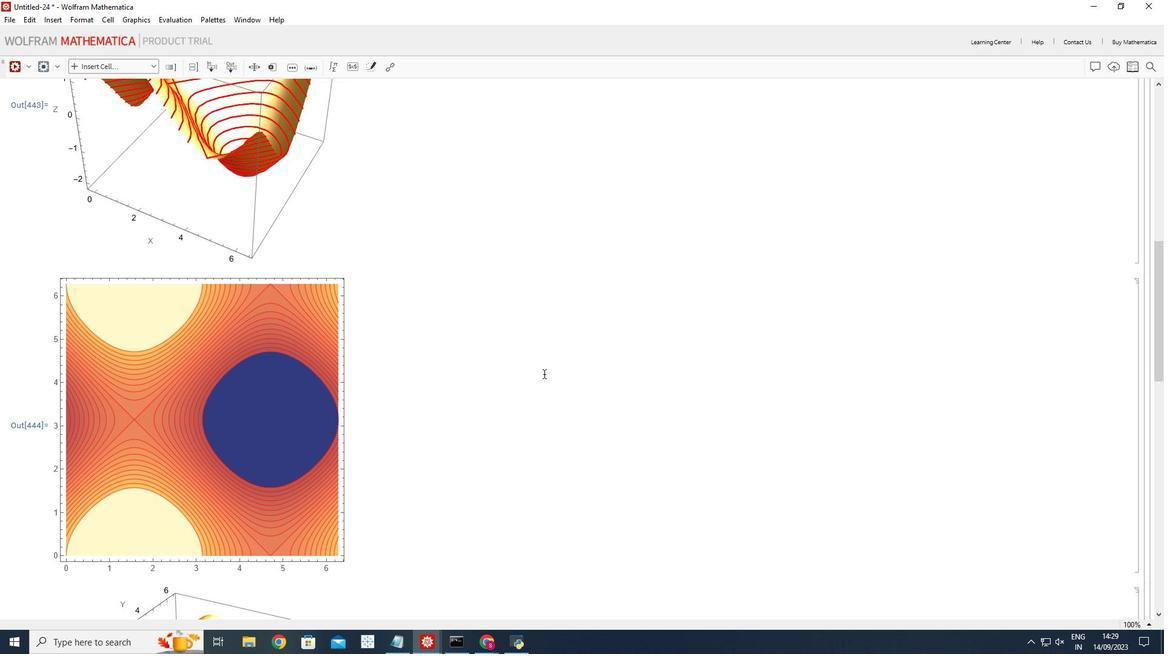 
Action: Mouse scrolled (544, 375) with delta (0, 0)
Screenshot: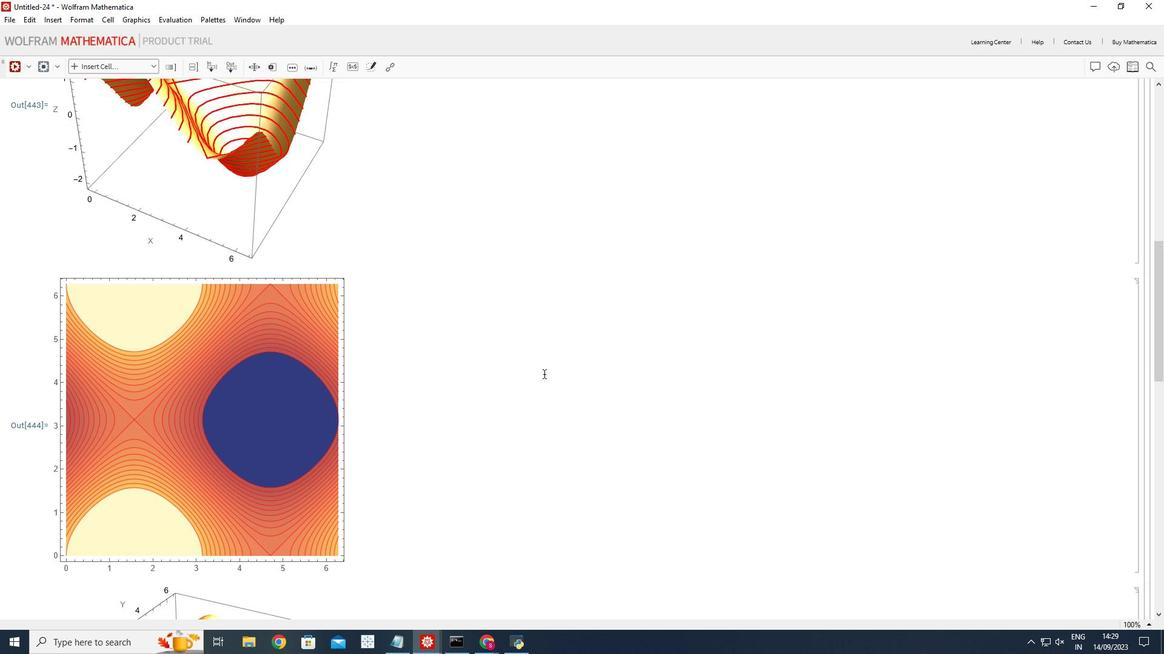 
Action: Mouse scrolled (544, 375) with delta (0, 0)
Screenshot: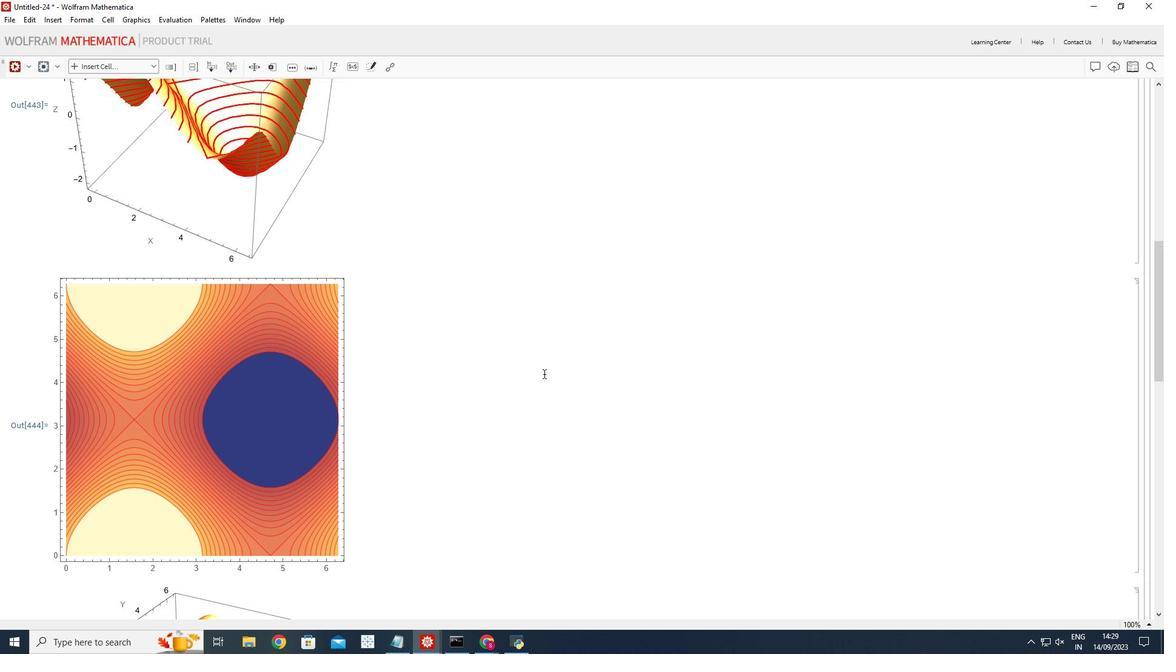 
Action: Mouse scrolled (544, 375) with delta (0, 0)
Screenshot: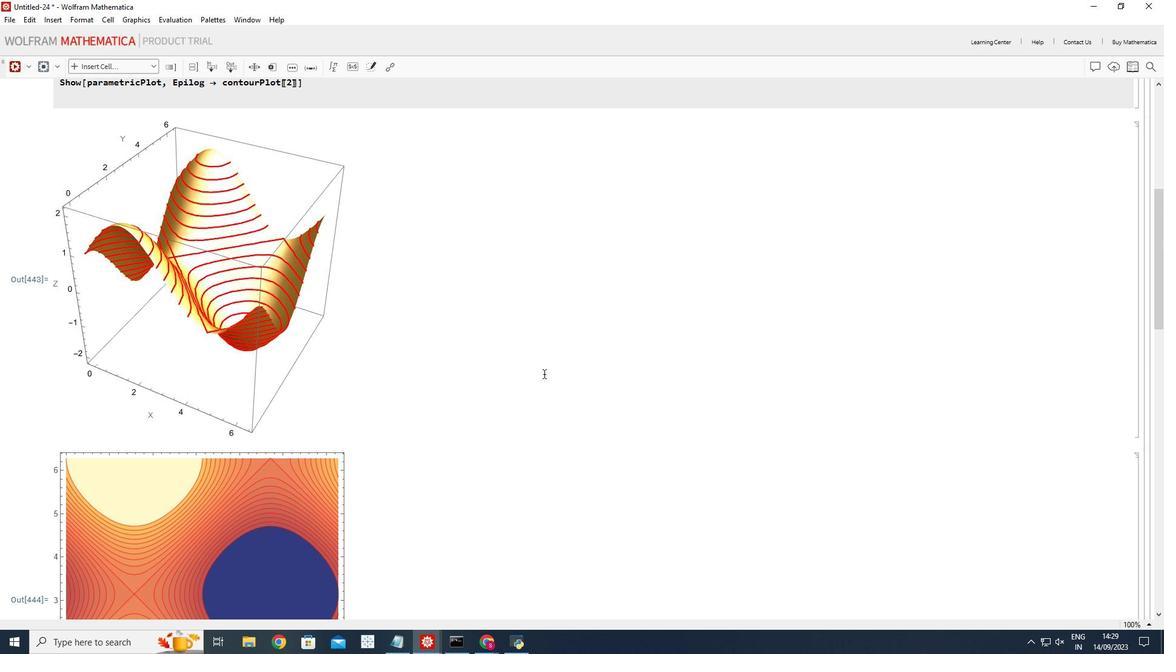 
Action: Mouse scrolled (544, 375) with delta (0, 0)
Screenshot: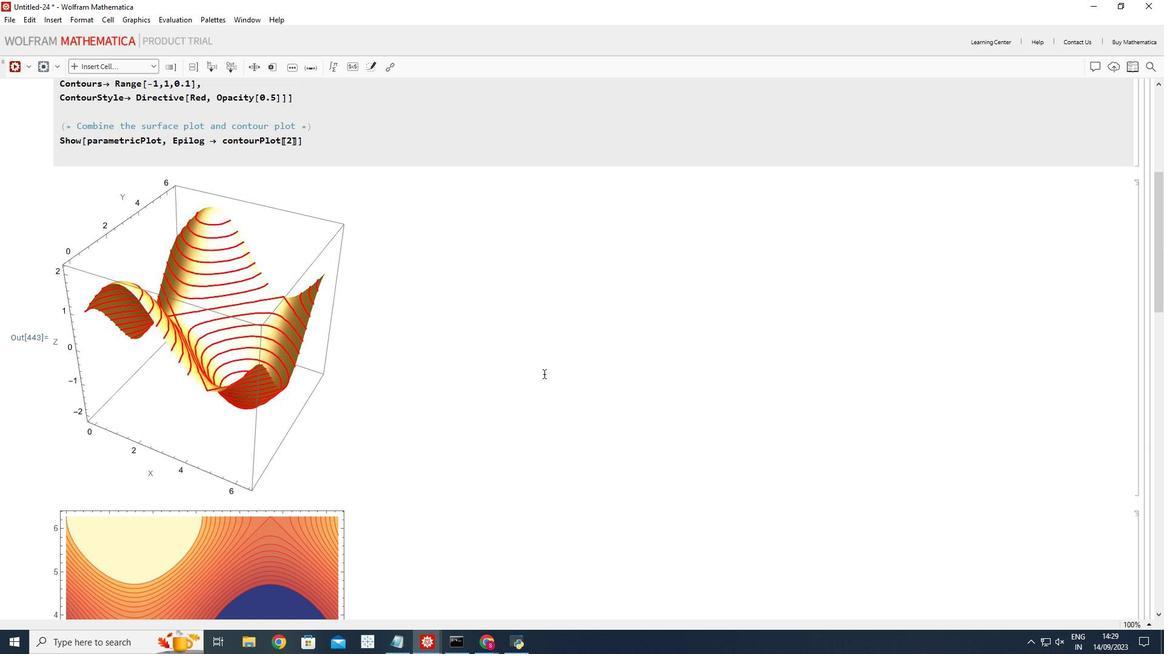 
Action: Mouse scrolled (544, 375) with delta (0, 0)
Screenshot: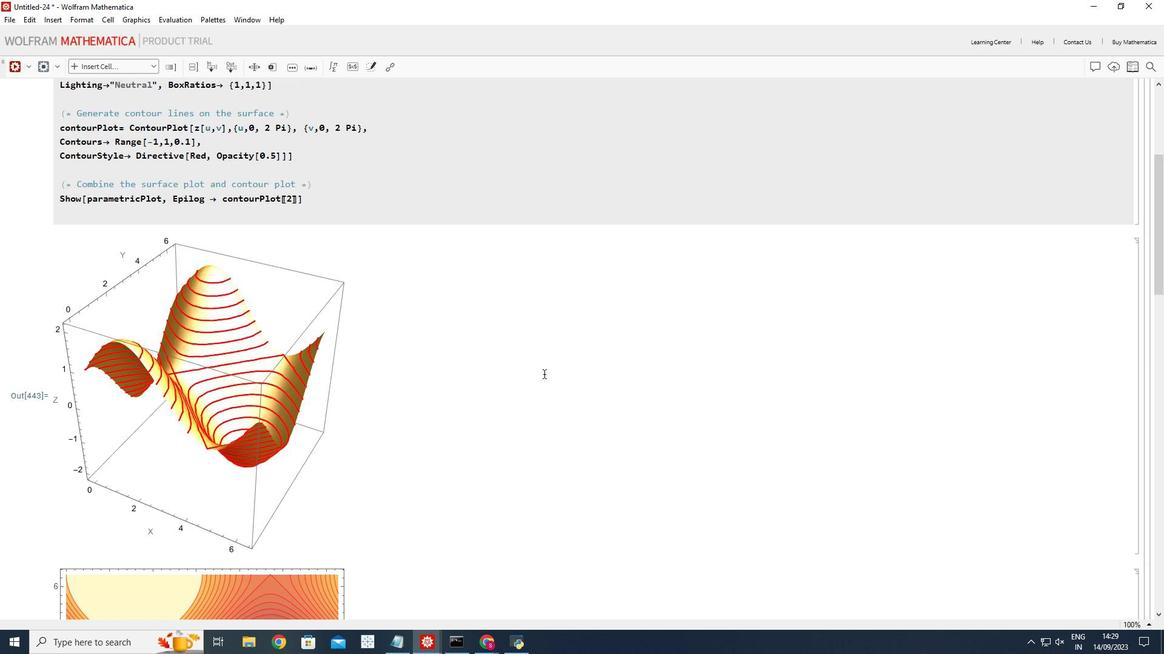 
Action: Mouse scrolled (544, 375) with delta (0, 0)
Screenshot: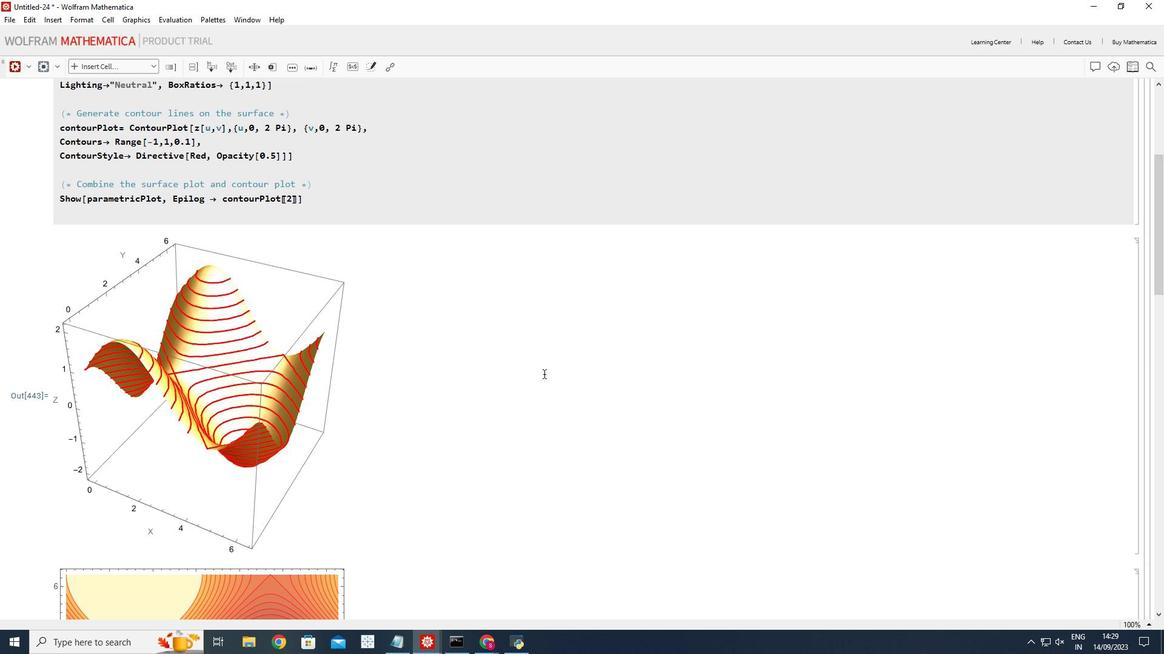 
Action: Mouse scrolled (544, 375) with delta (0, 0)
Screenshot: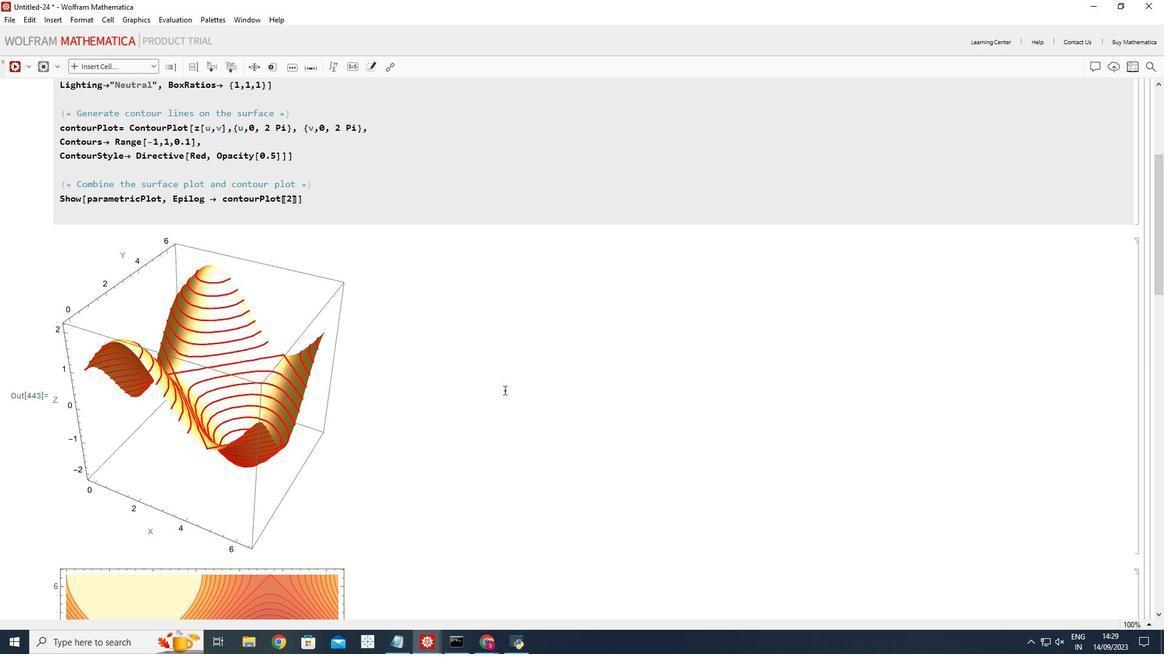 
Action: Mouse moved to (236, 415)
Screenshot: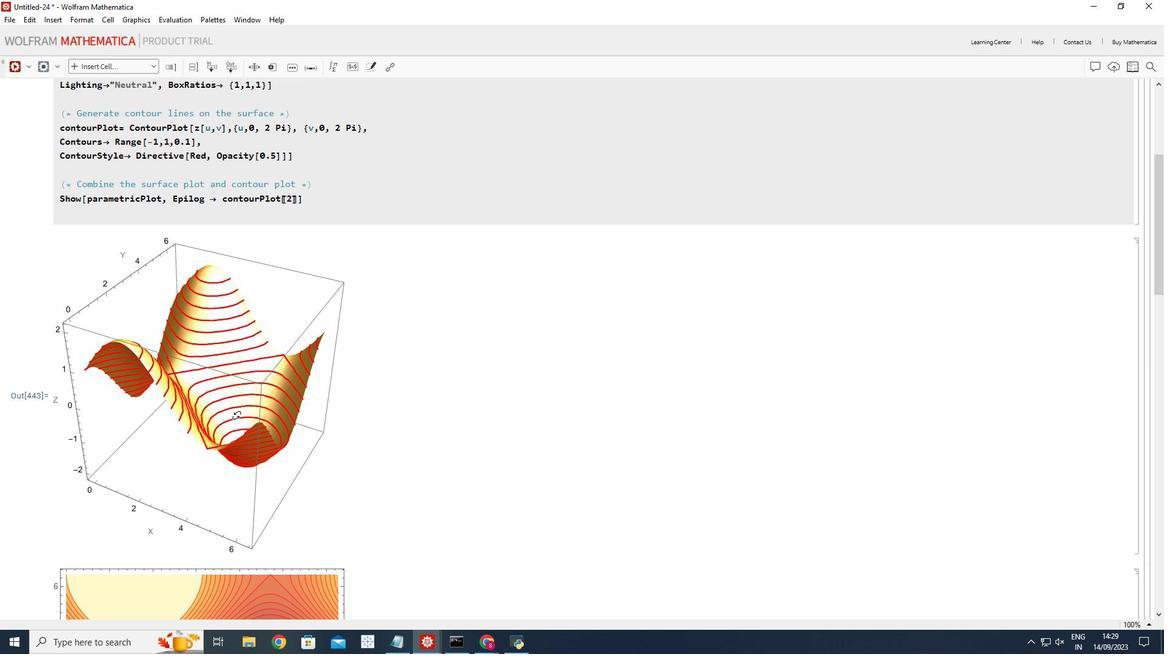 
Action: Mouse pressed left at (236, 415)
Screenshot: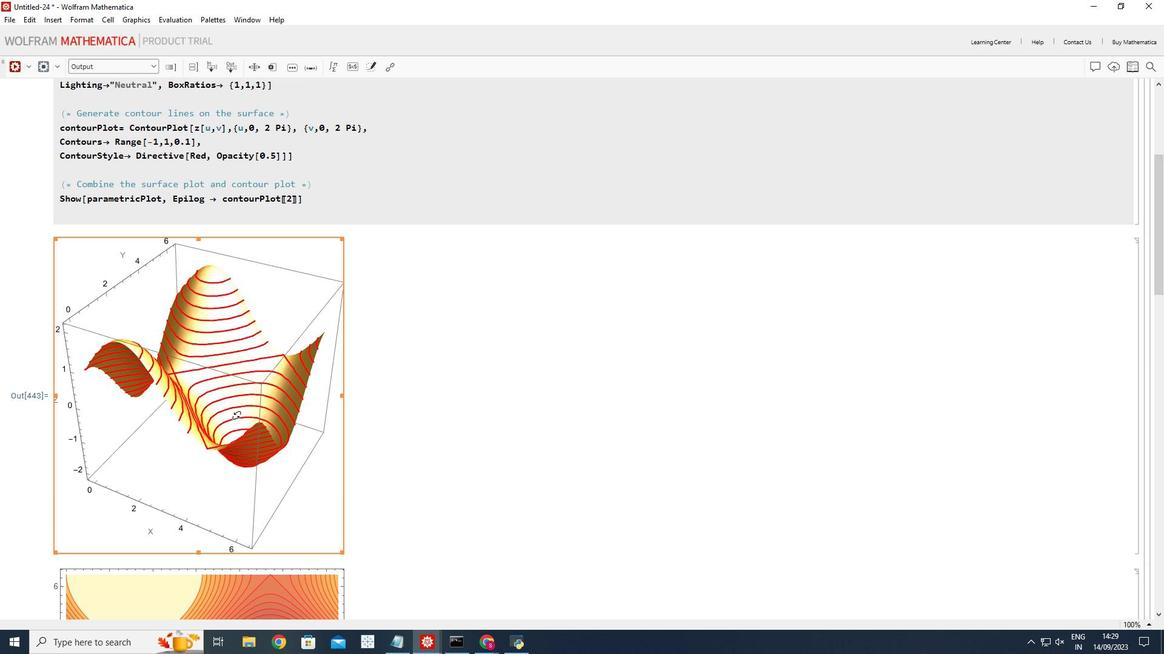 
Action: Mouse moved to (200, 419)
Screenshot: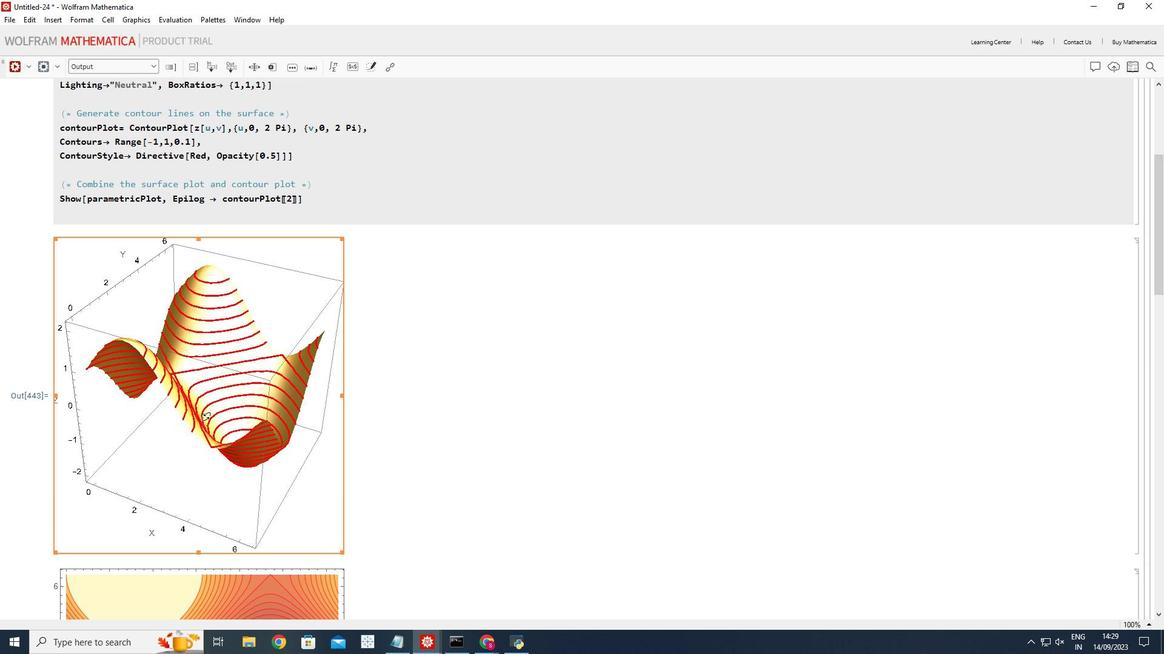 
Action: Mouse pressed left at (200, 419)
Screenshot: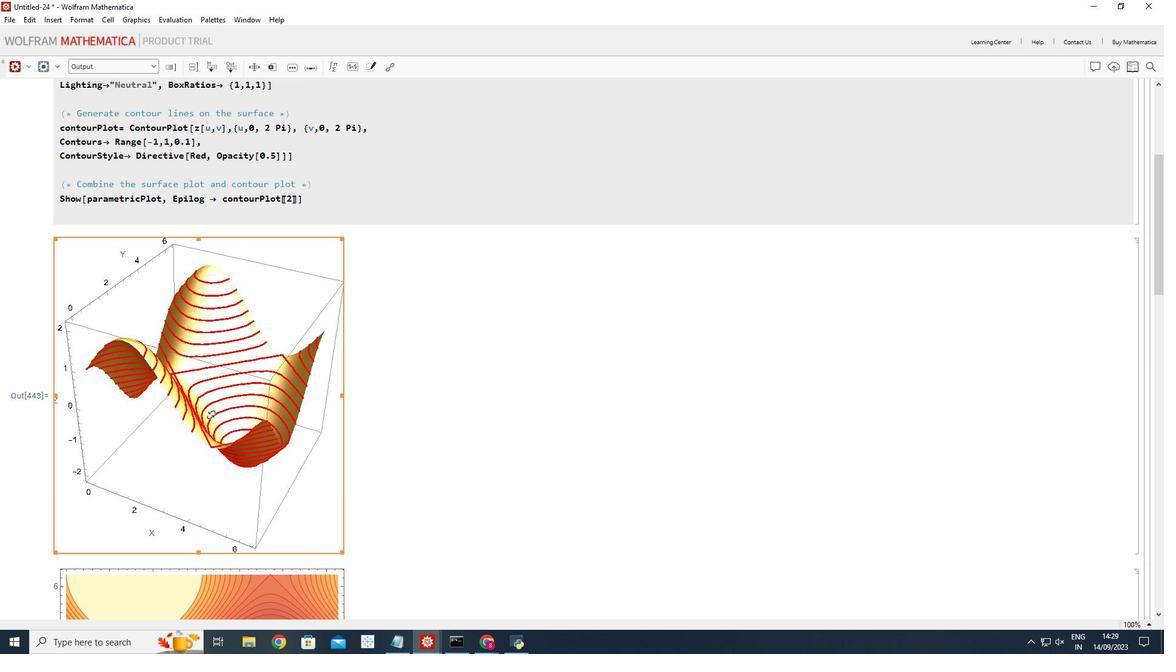 
Action: Mouse moved to (448, 444)
Screenshot: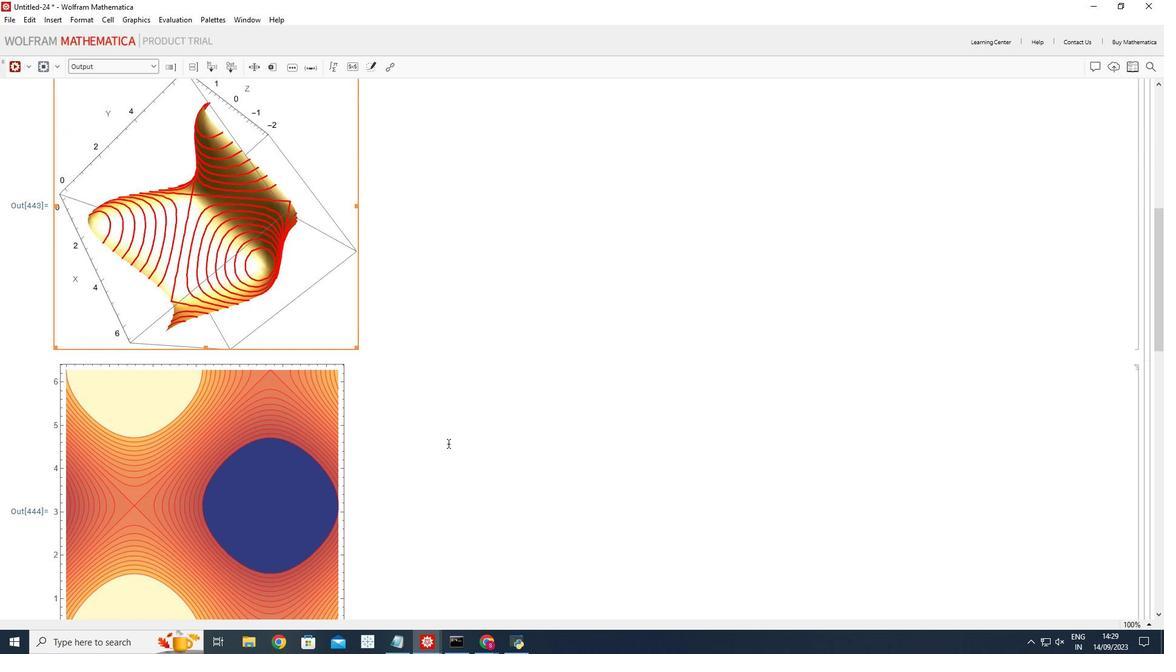 
Action: Mouse scrolled (448, 443) with delta (0, 0)
Screenshot: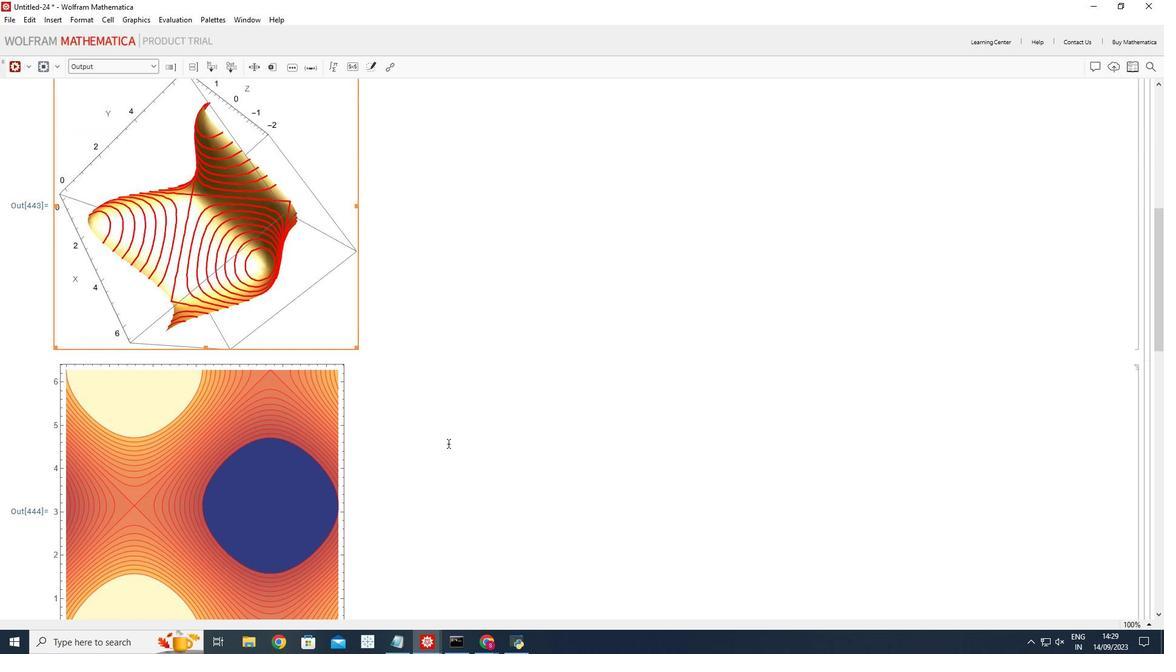 
Action: Mouse scrolled (448, 443) with delta (0, 0)
Screenshot: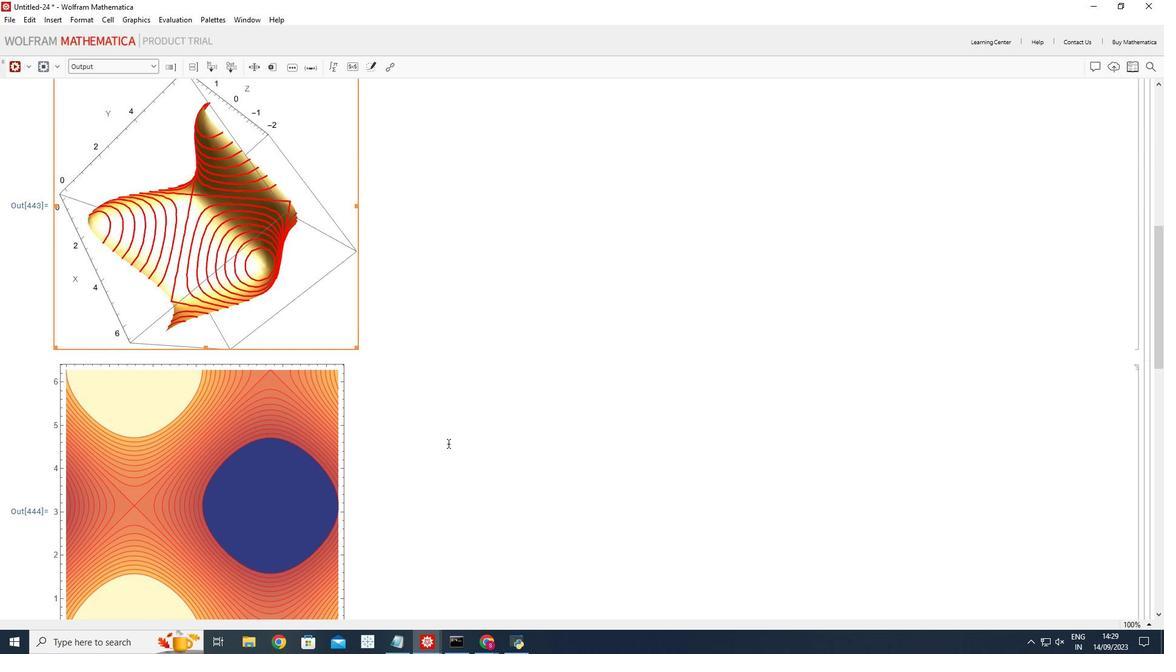 
Action: Mouse scrolled (448, 443) with delta (0, 0)
Screenshot: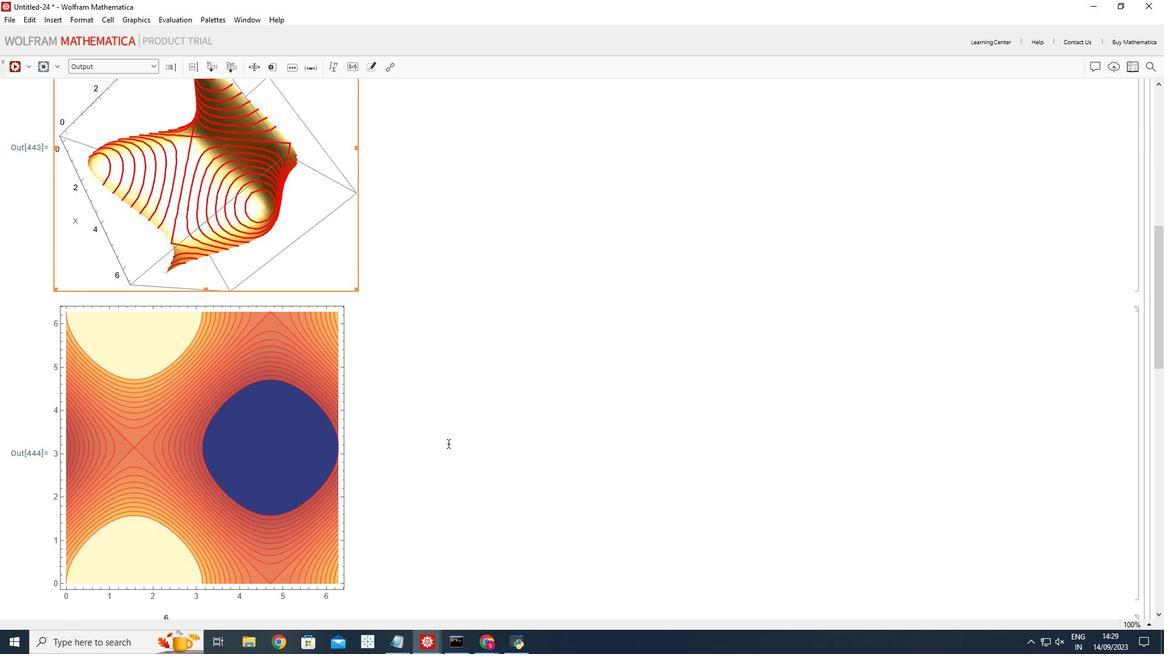 
Action: Mouse scrolled (448, 443) with delta (0, 0)
Screenshot: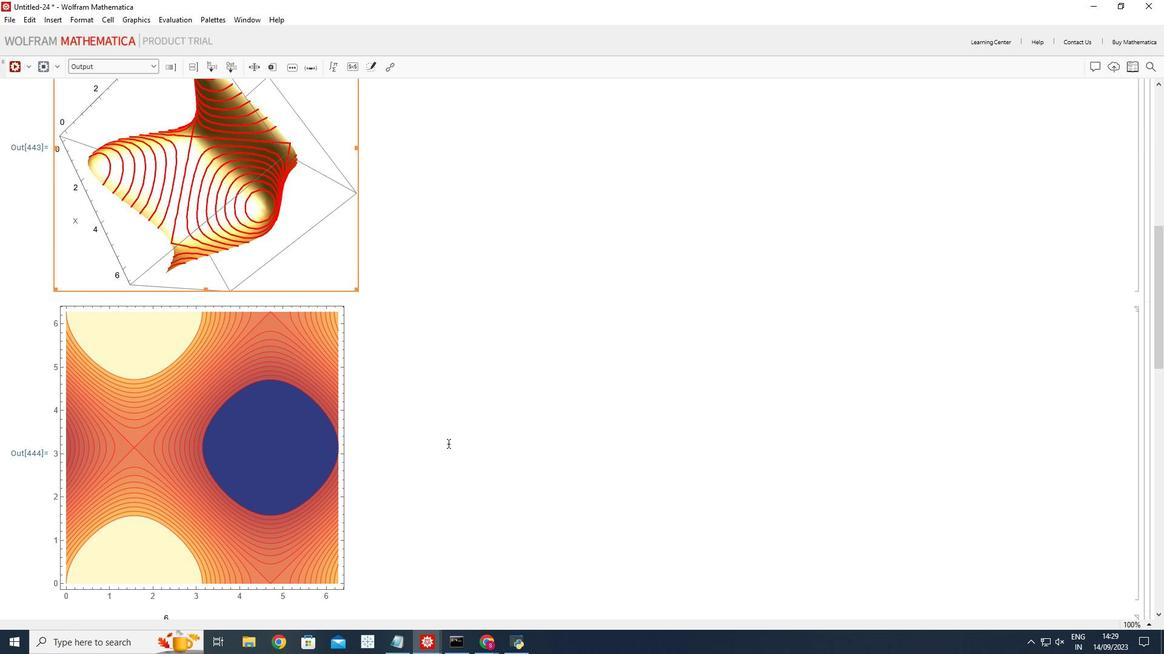 
Action: Mouse moved to (214, 213)
Screenshot: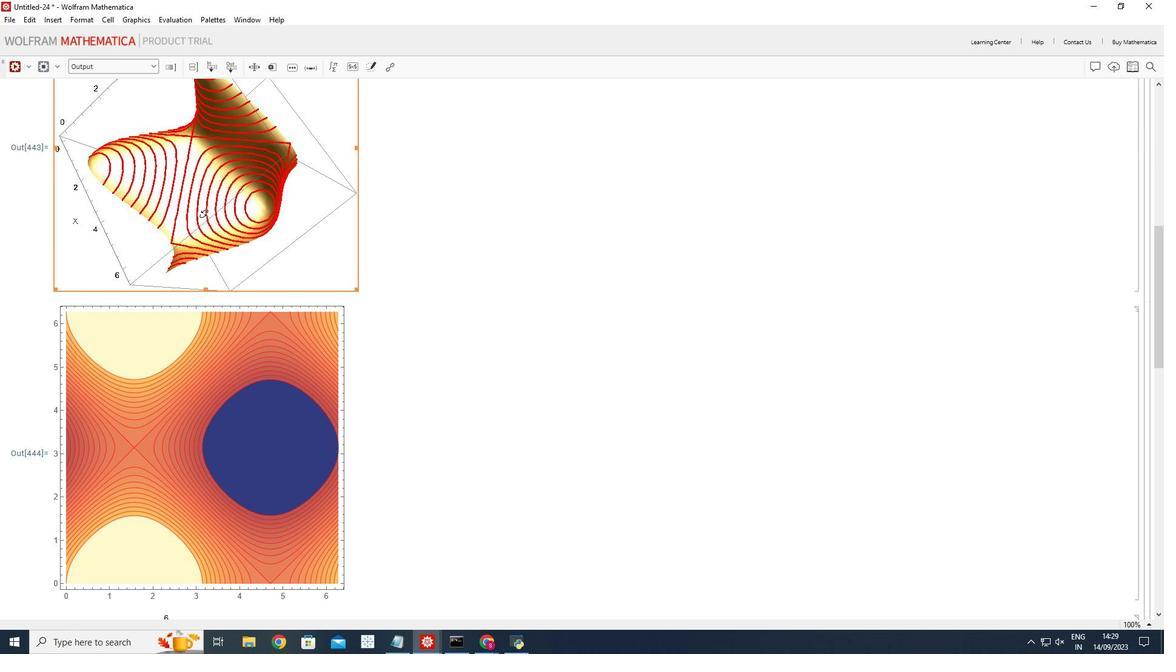 
Action: Mouse pressed left at (214, 213)
Screenshot: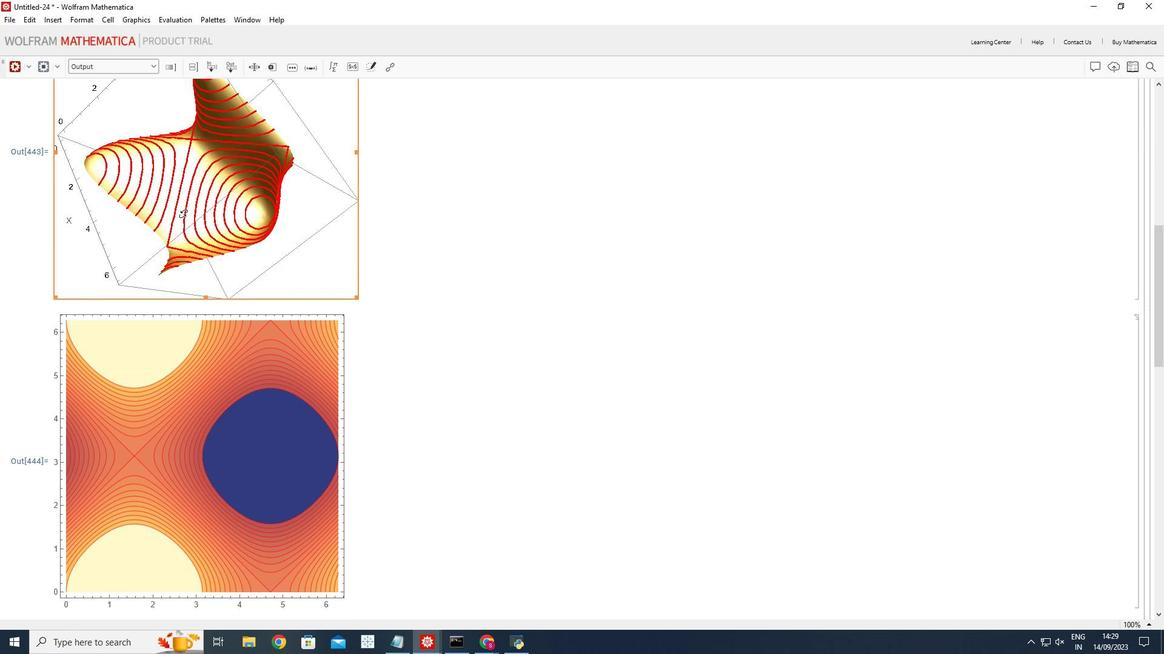 
Action: Mouse moved to (433, 247)
Screenshot: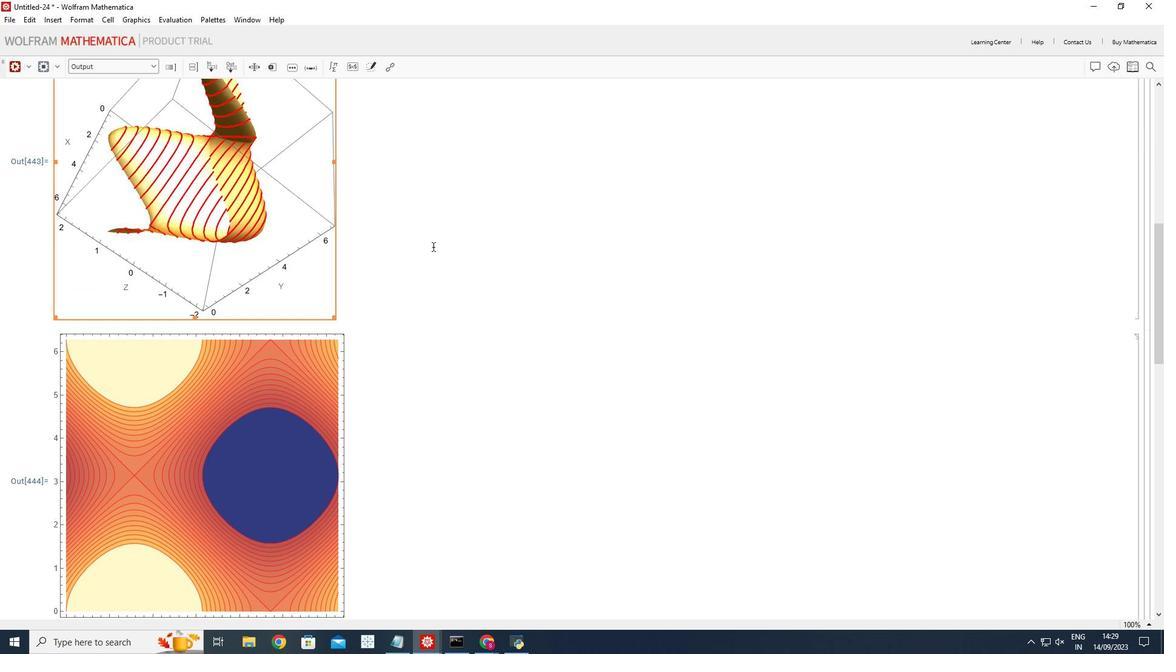 
Action: Mouse pressed left at (433, 247)
Screenshot: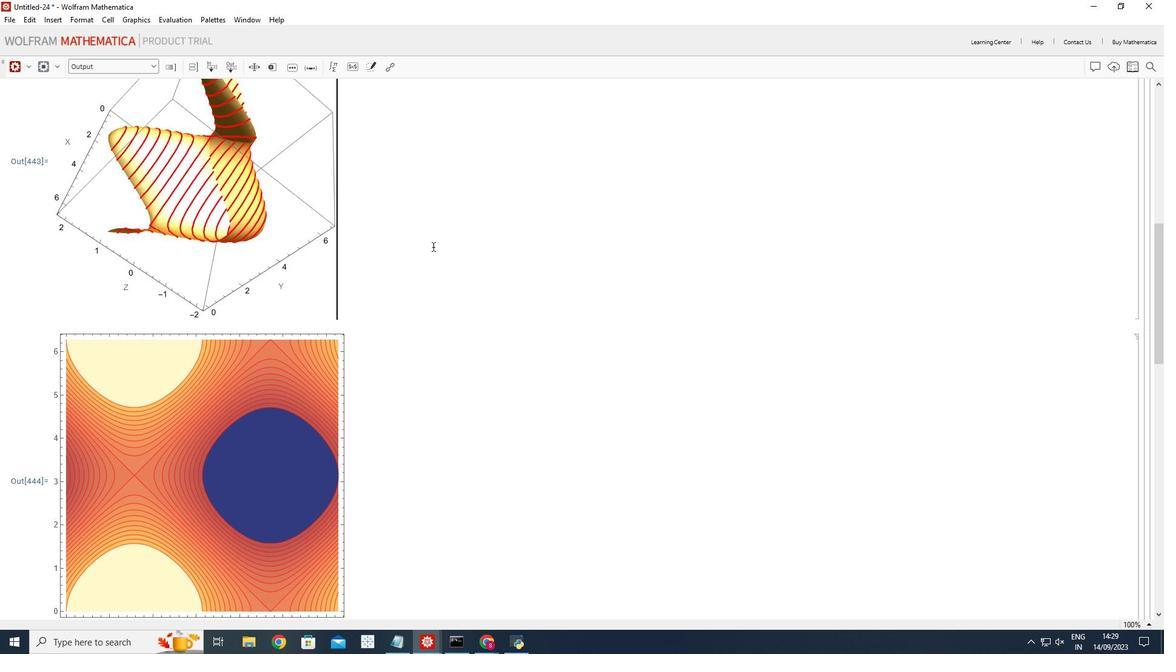 
Action: Mouse scrolled (433, 246) with delta (0, 0)
Screenshot: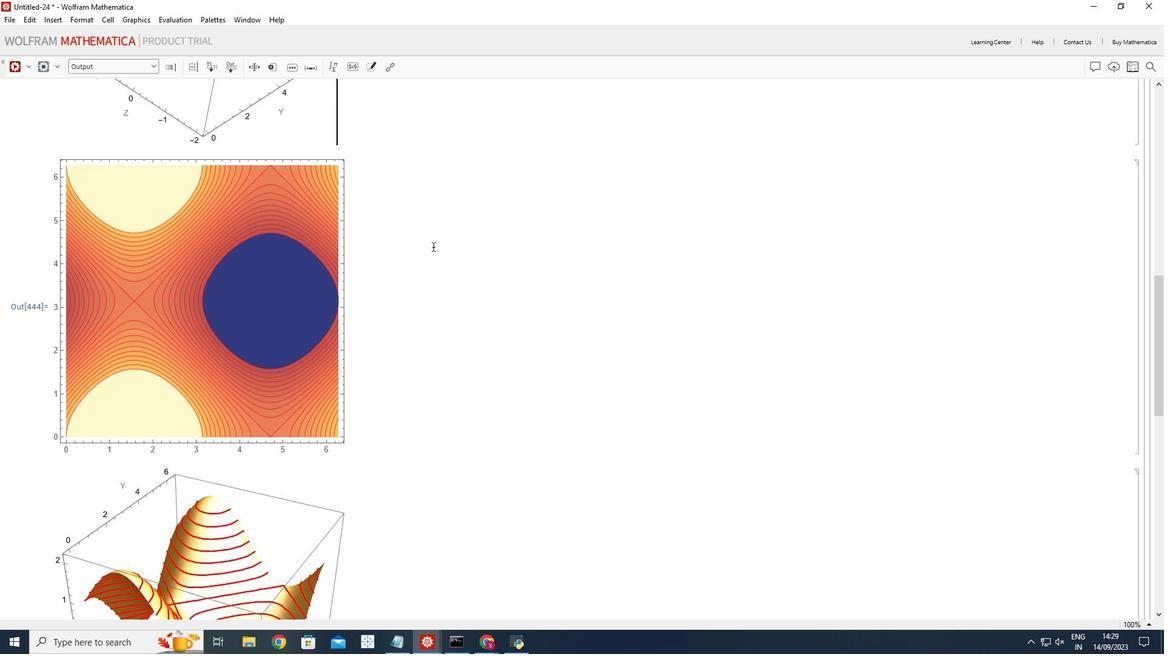 
Action: Mouse scrolled (433, 246) with delta (0, 0)
Screenshot: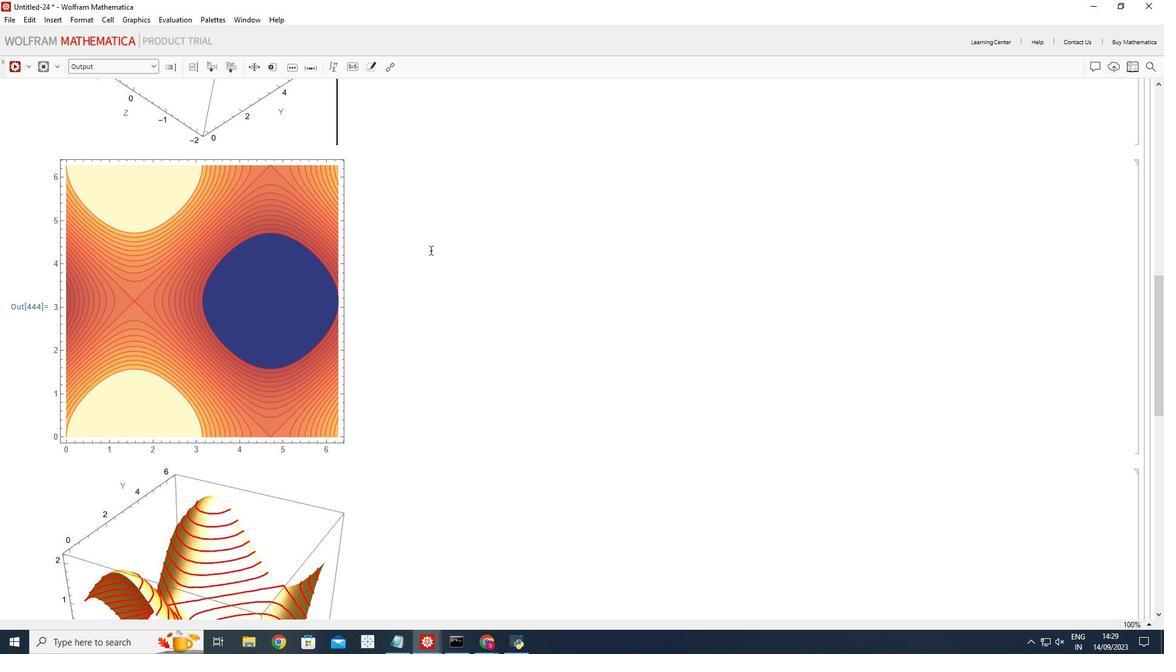 
Action: Mouse scrolled (433, 246) with delta (0, 0)
Screenshot: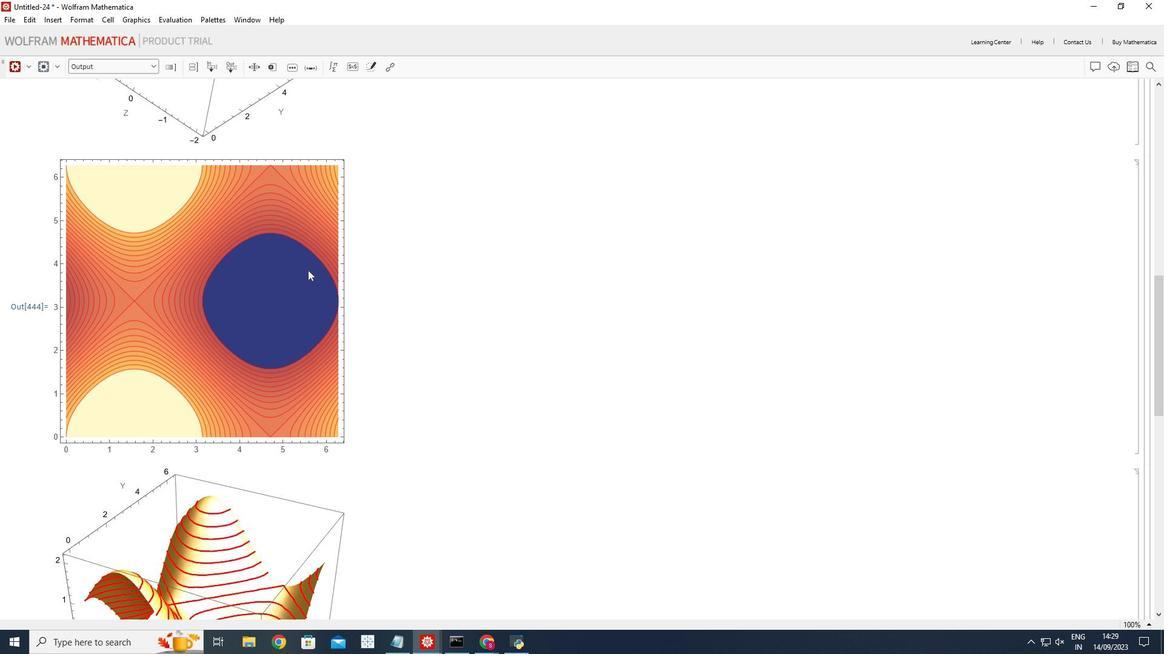 
Action: Mouse moved to (290, 276)
Screenshot: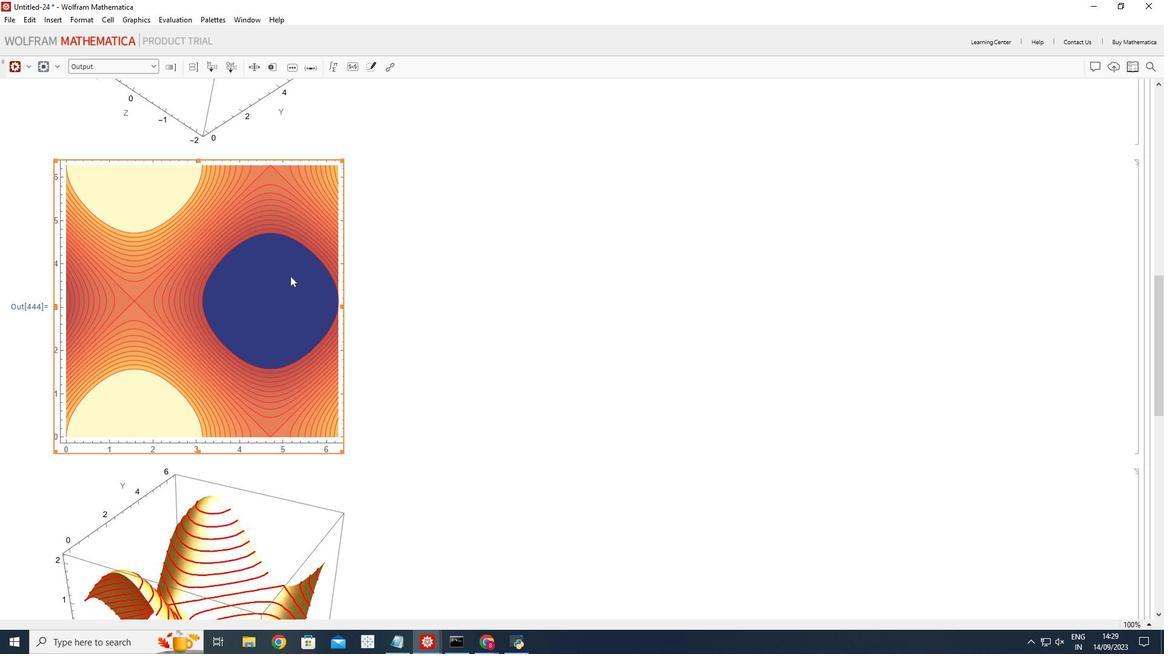 
Action: Mouse pressed left at (290, 276)
Screenshot: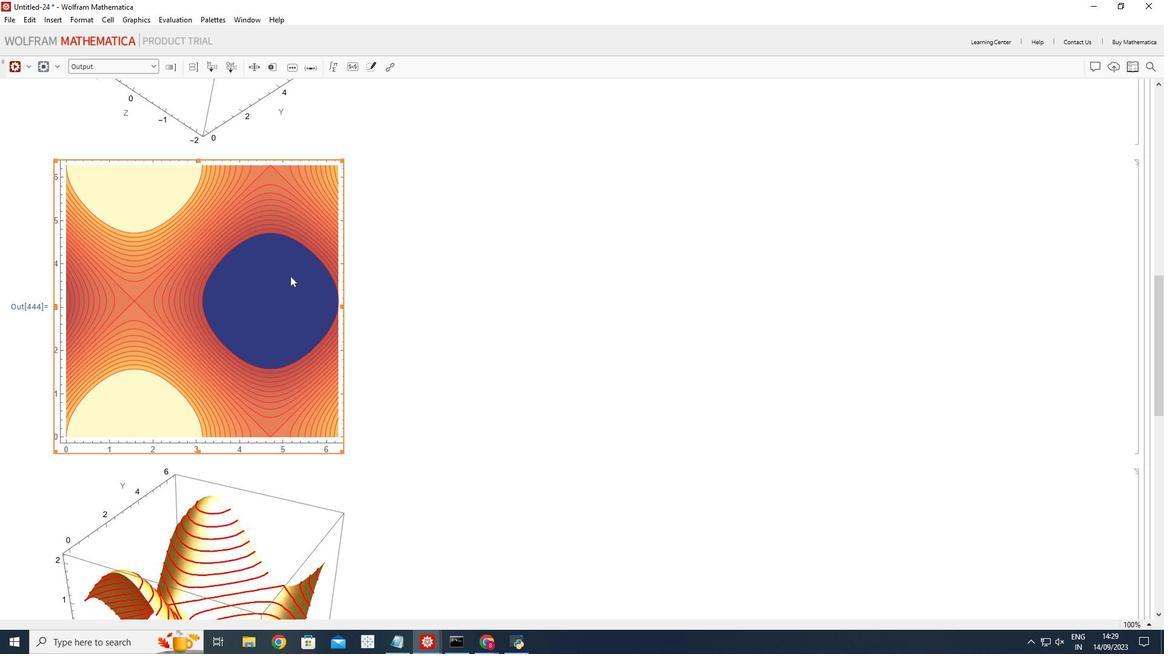 
Action: Mouse moved to (485, 389)
Screenshot: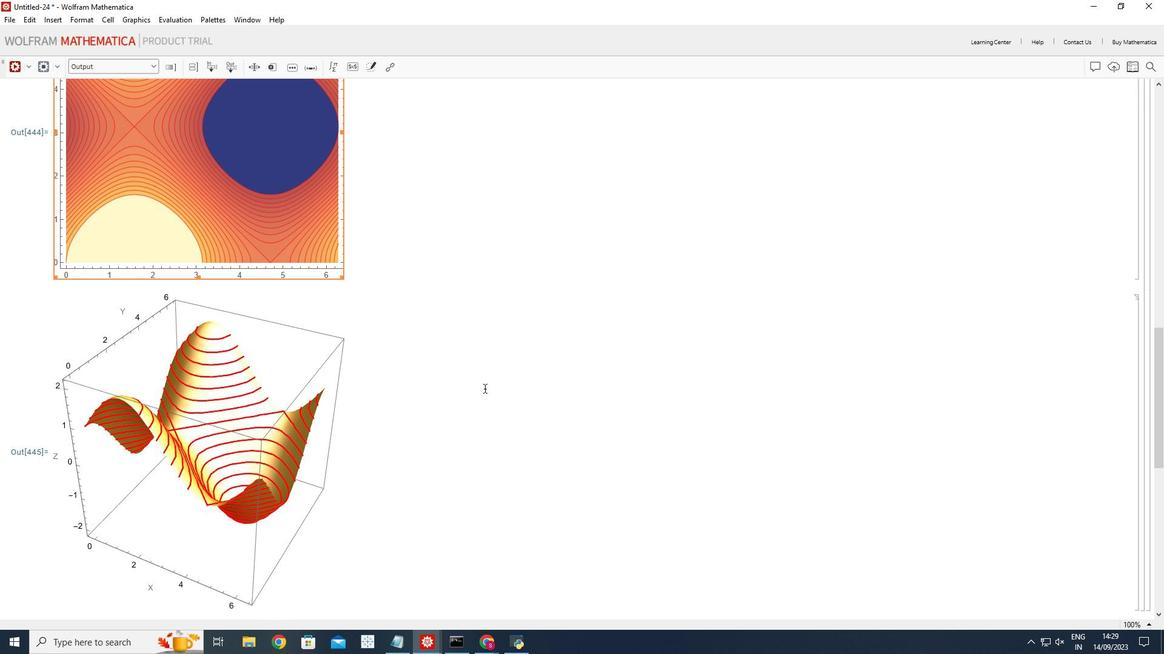 
Action: Mouse scrolled (485, 388) with delta (0, 0)
Screenshot: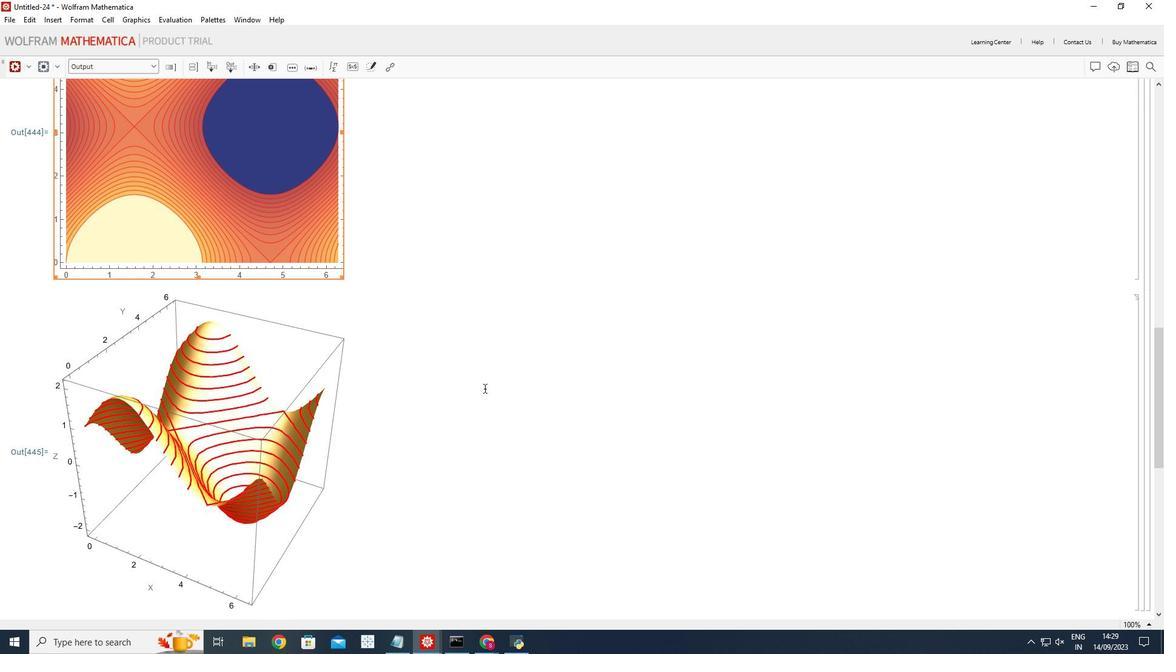 
Action: Mouse scrolled (485, 388) with delta (0, 0)
Screenshot: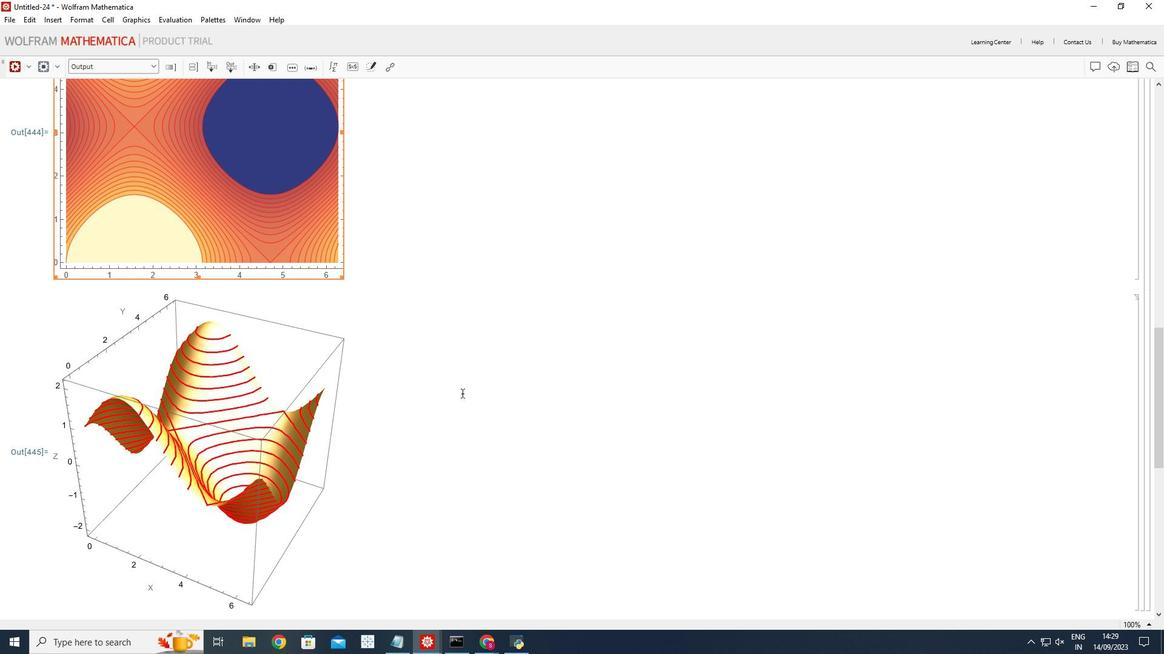 
Action: Mouse scrolled (485, 388) with delta (0, 0)
Screenshot: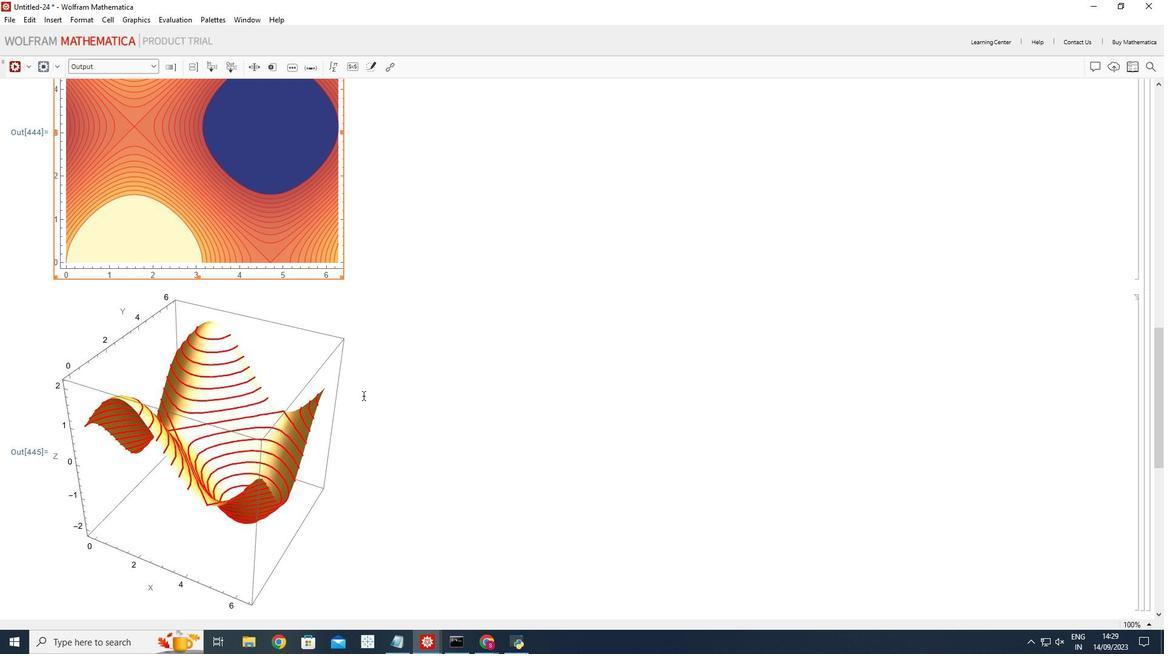 
Action: Mouse moved to (237, 411)
Screenshot: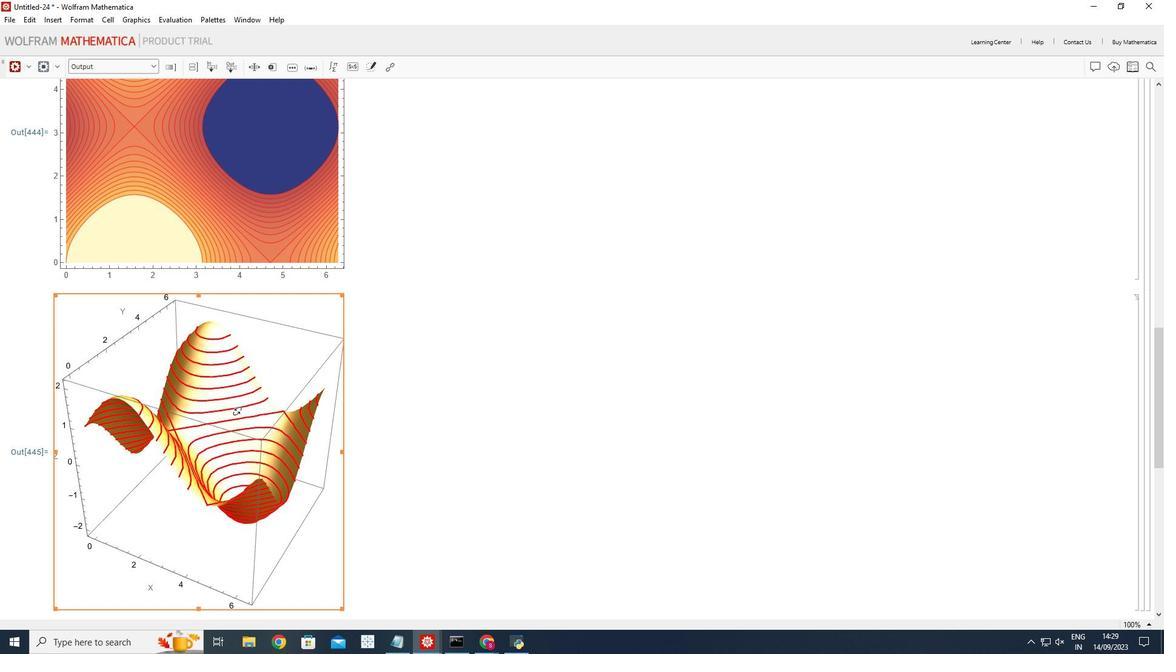 
Action: Mouse pressed left at (237, 411)
Screenshot: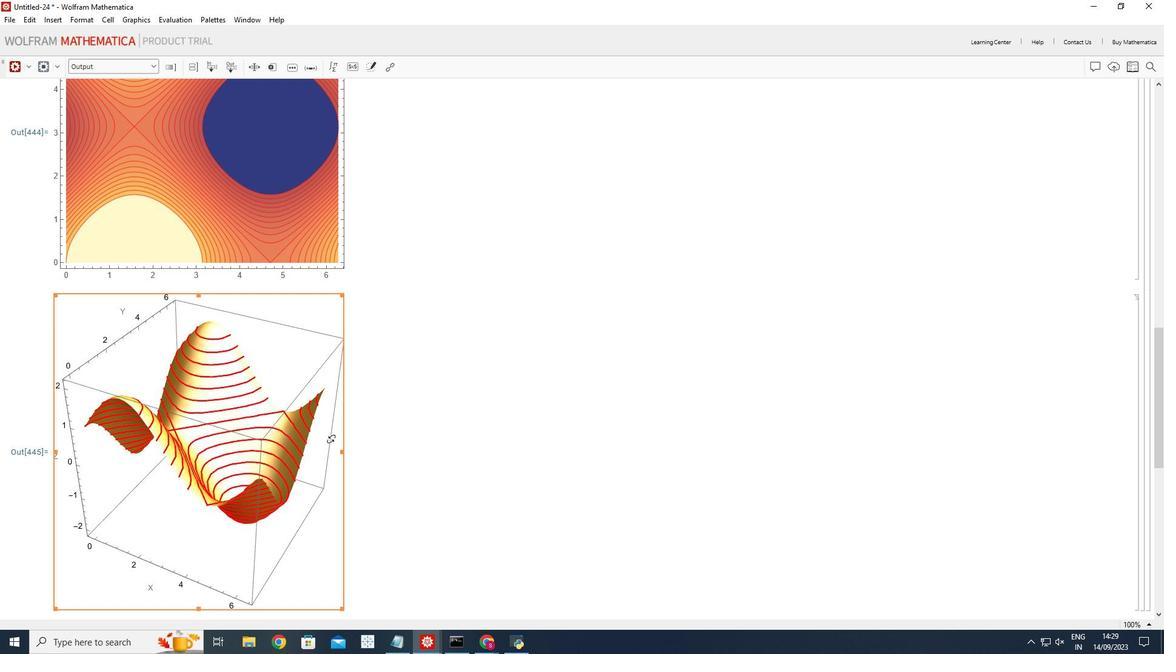 
Action: Mouse moved to (551, 478)
Screenshot: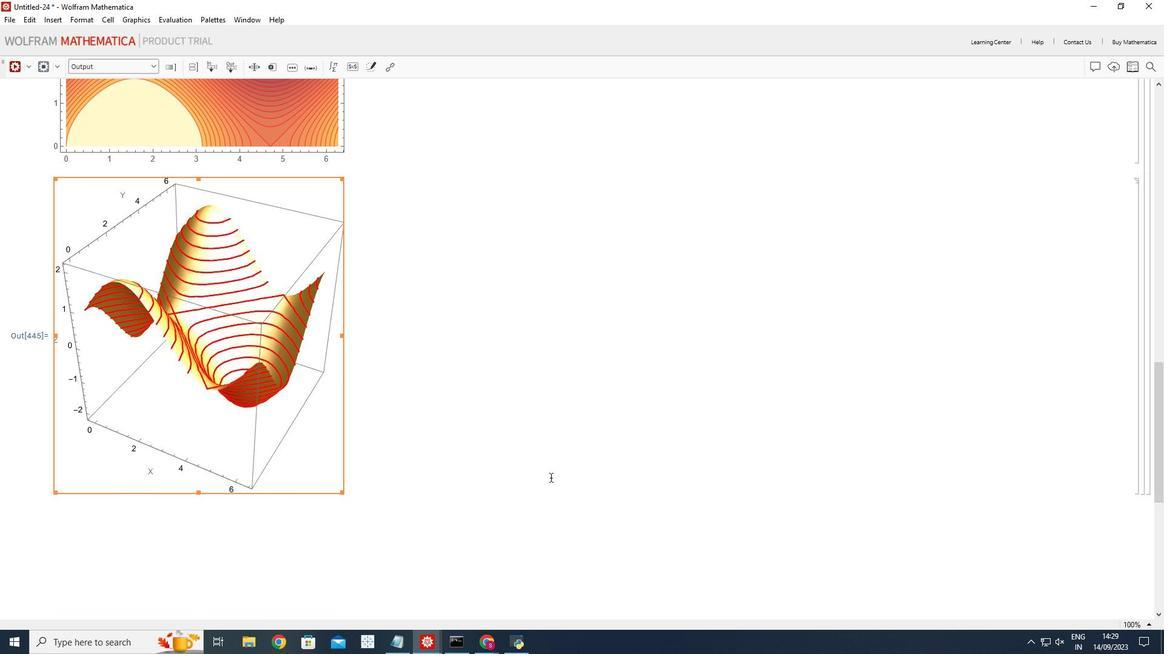 
Action: Mouse scrolled (551, 477) with delta (0, 0)
Screenshot: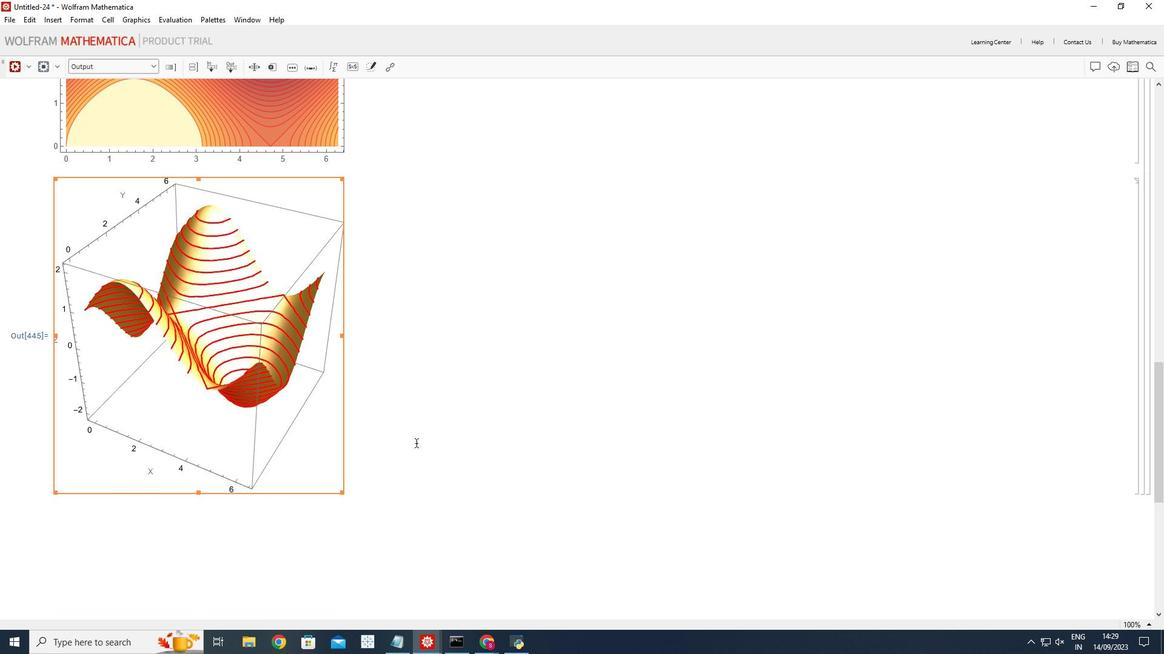 
Action: Mouse scrolled (551, 477) with delta (0, 0)
Screenshot: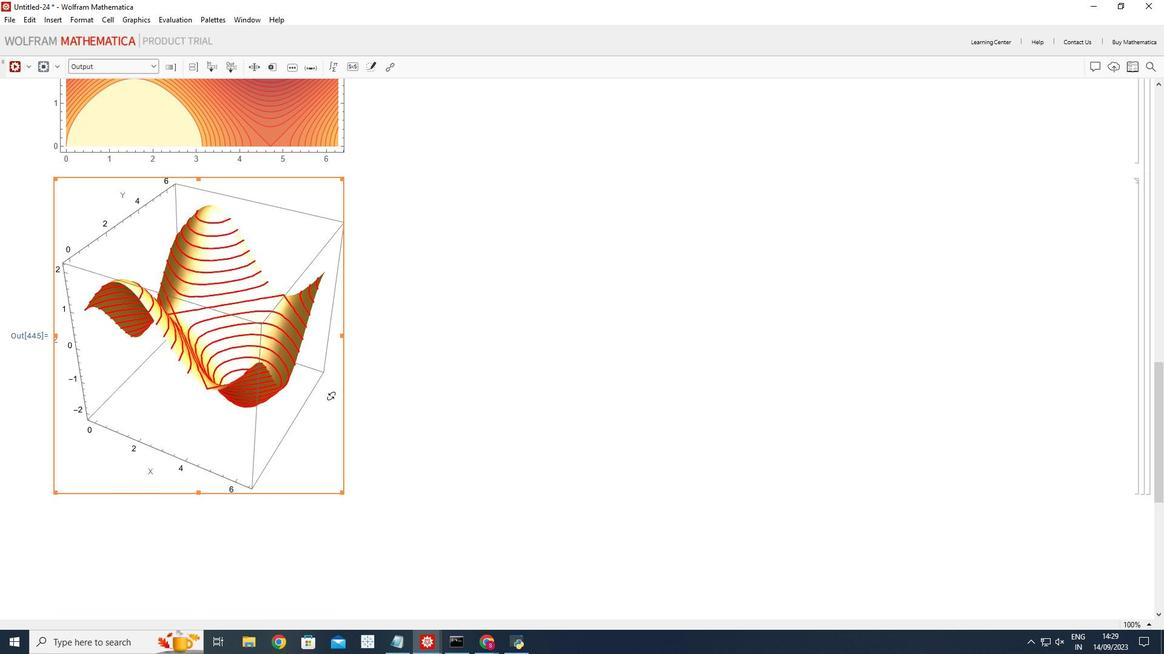 
Action: Mouse moved to (255, 365)
Screenshot: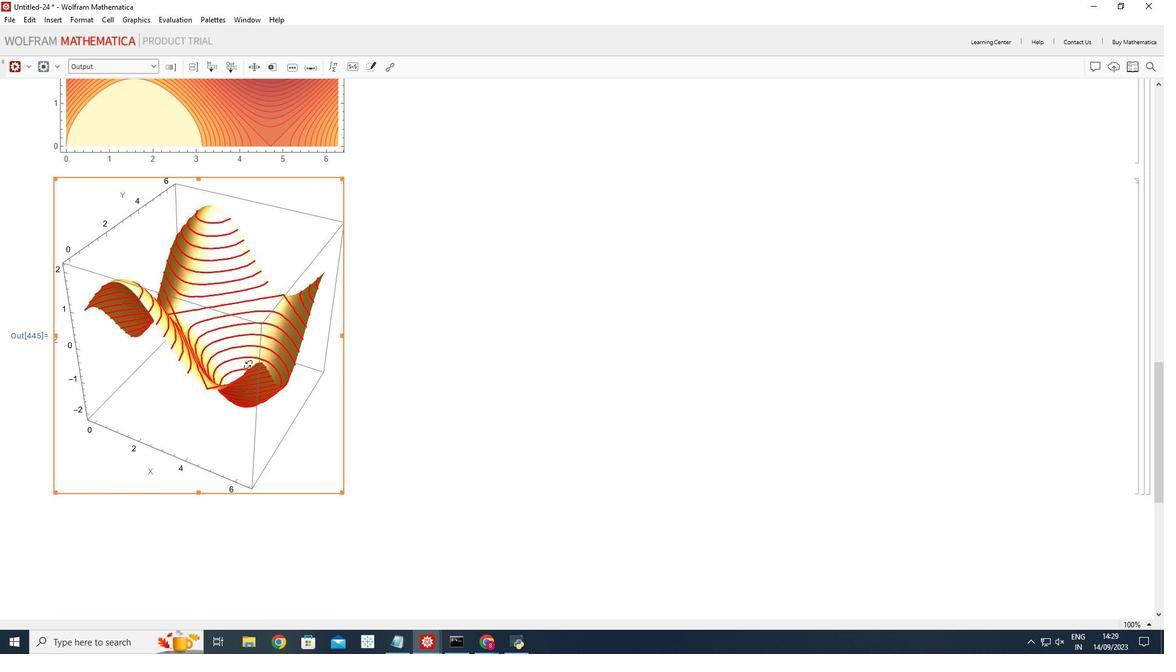 
Action: Mouse pressed left at (255, 365)
Screenshot: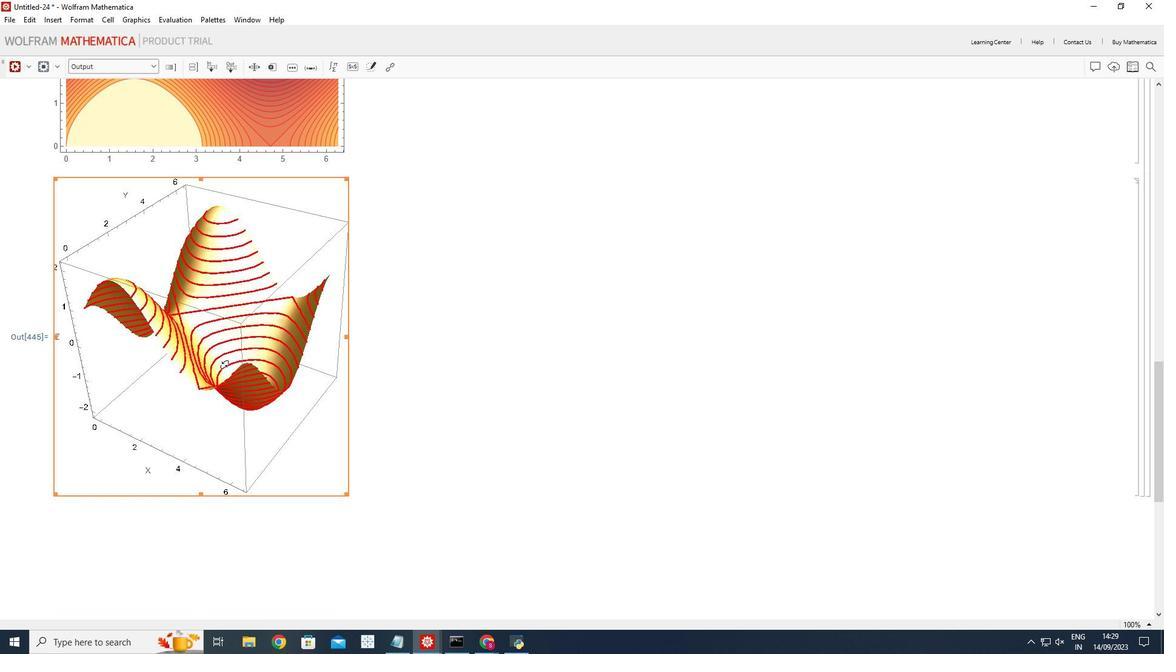 
Action: Mouse moved to (235, 362)
Screenshot: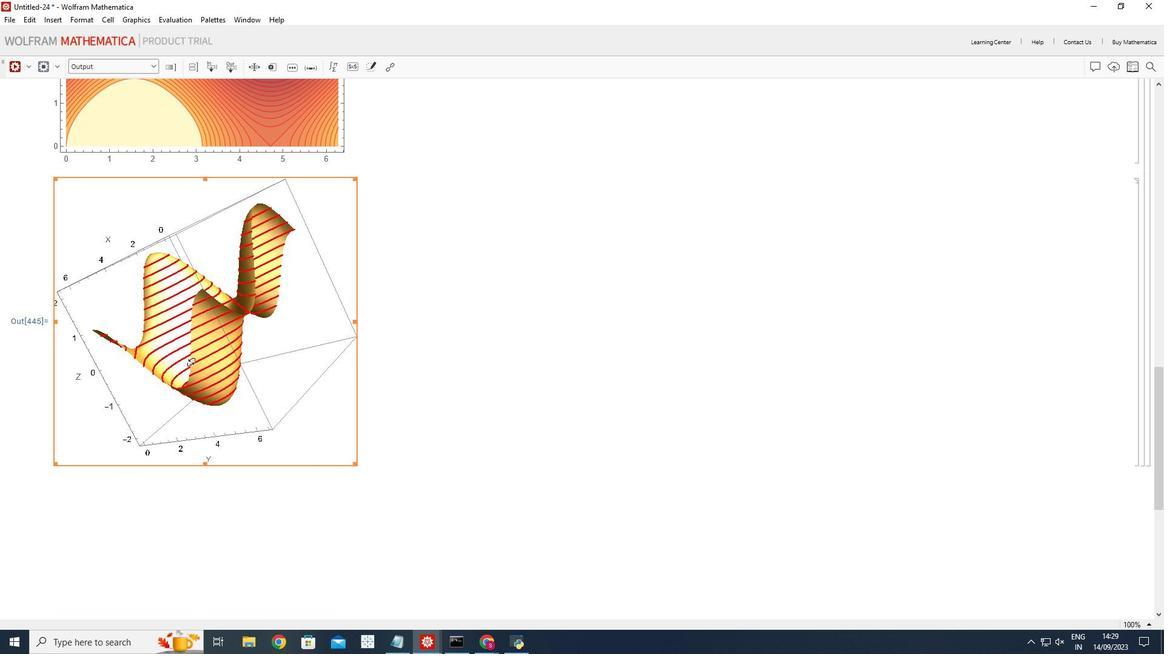 
Action: Mouse pressed left at (235, 362)
Screenshot: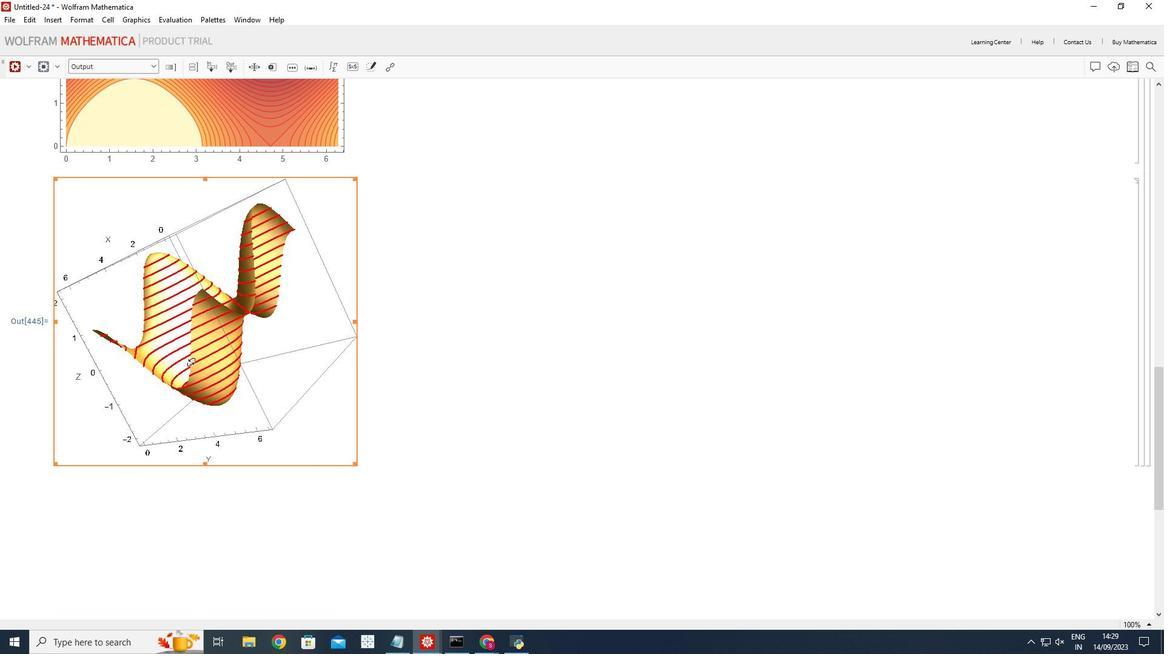 
Action: Mouse moved to (537, 466)
Screenshot: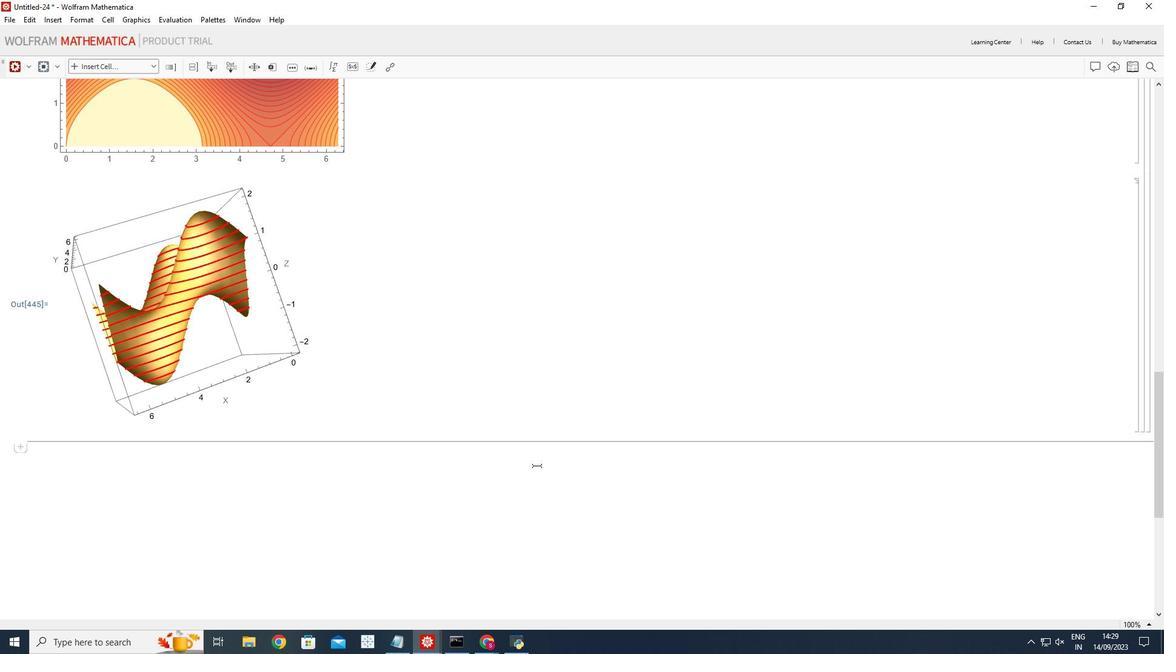 
Action: Mouse pressed left at (537, 466)
Screenshot: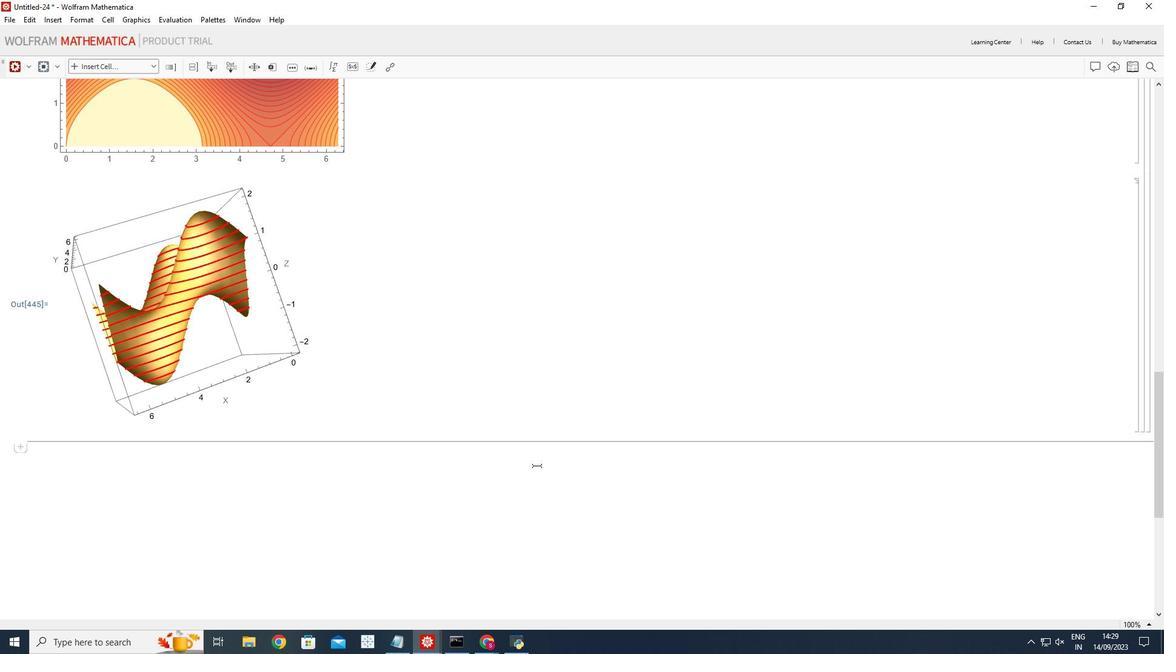 
